 Task: Look for space in Tarumizu, Japan from 12th  July, 2023 to 15th July, 2023 for 3 adults in price range Rs.12000 to Rs.16000. Place can be entire place with 2 bedrooms having 3 beds and 1 bathroom. Property type can be house, flat, guest house. Booking option can be shelf check-in. Required host language is English.
Action: Mouse moved to (383, 109)
Screenshot: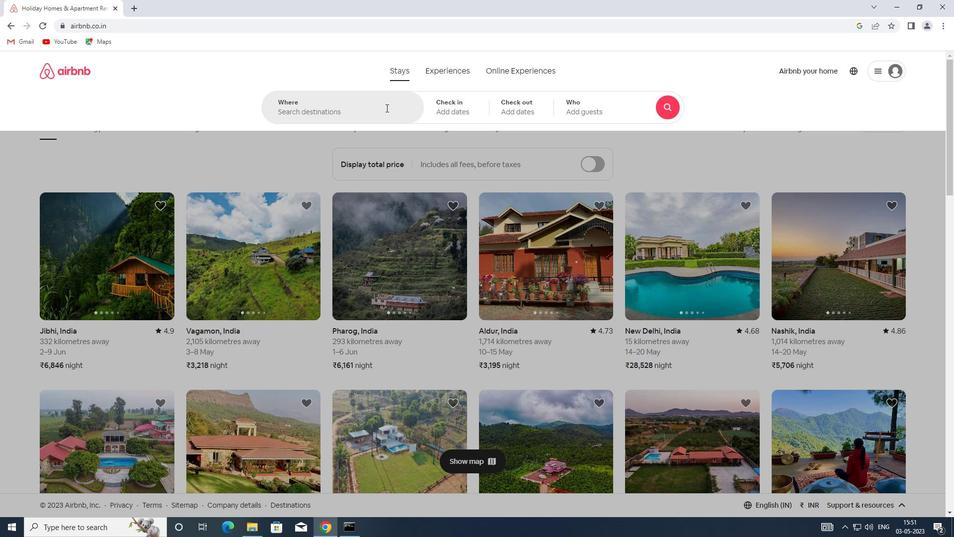 
Action: Mouse pressed left at (383, 109)
Screenshot: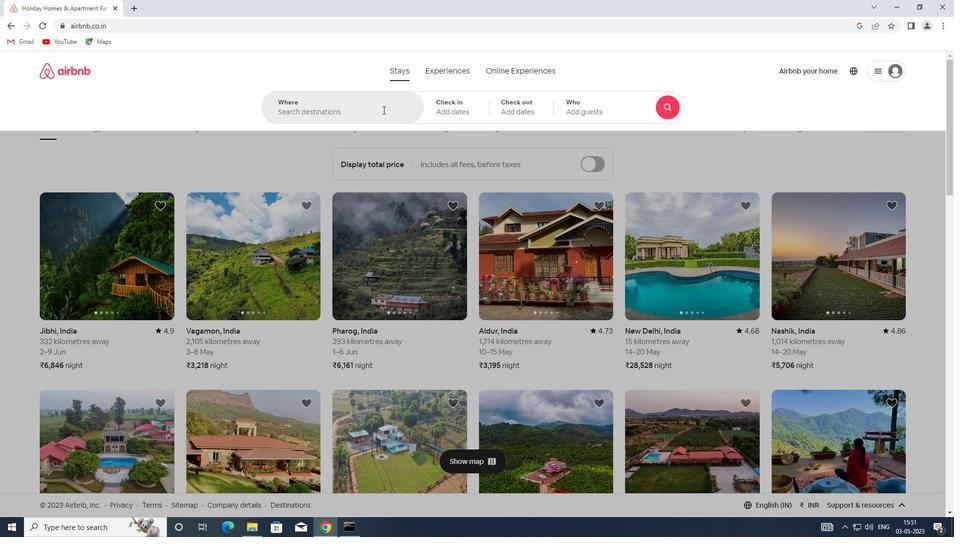 
Action: Mouse moved to (342, 103)
Screenshot: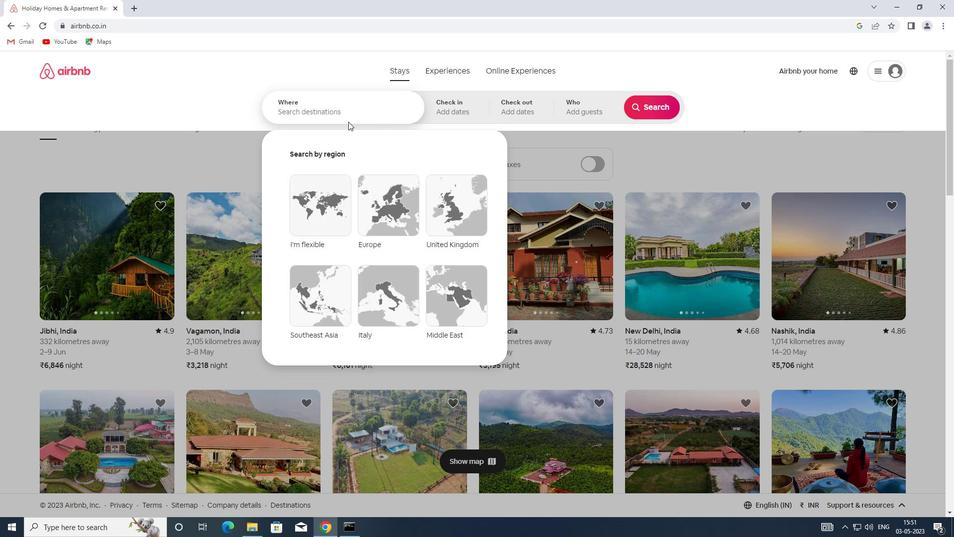 
Action: Key pressed <Key.shift>TARUMIZU,<Key.shift>JAPAMN<Key.backspace><Key.backspace>N
Screenshot: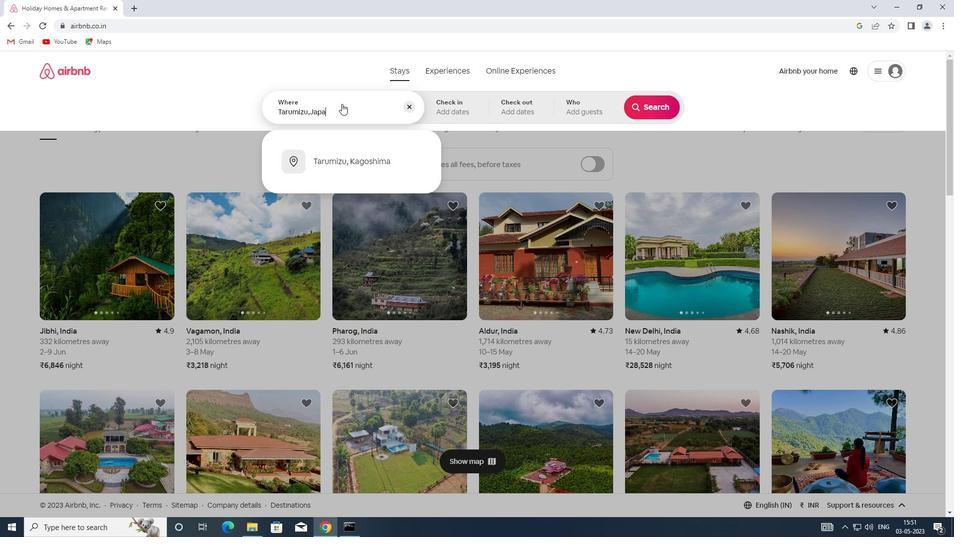 
Action: Mouse moved to (460, 113)
Screenshot: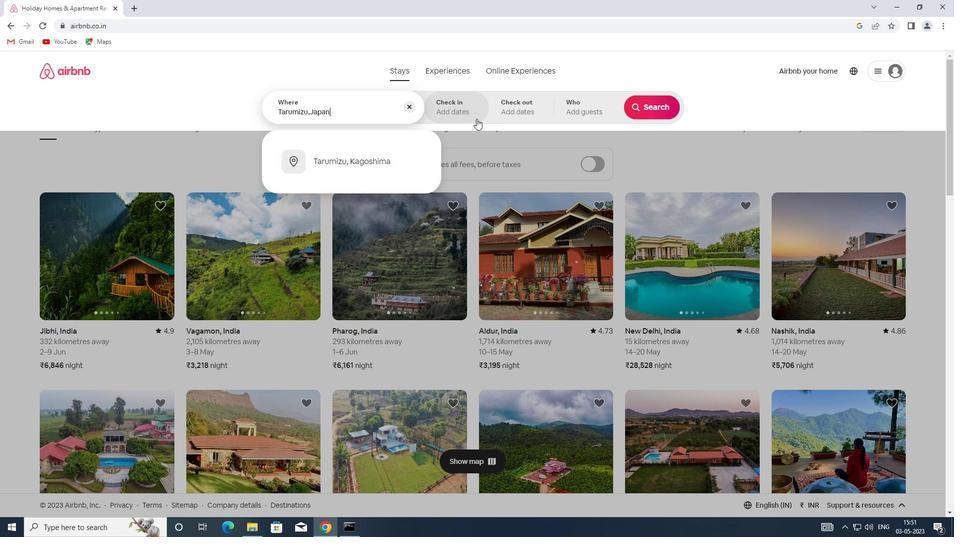 
Action: Mouse pressed left at (460, 113)
Screenshot: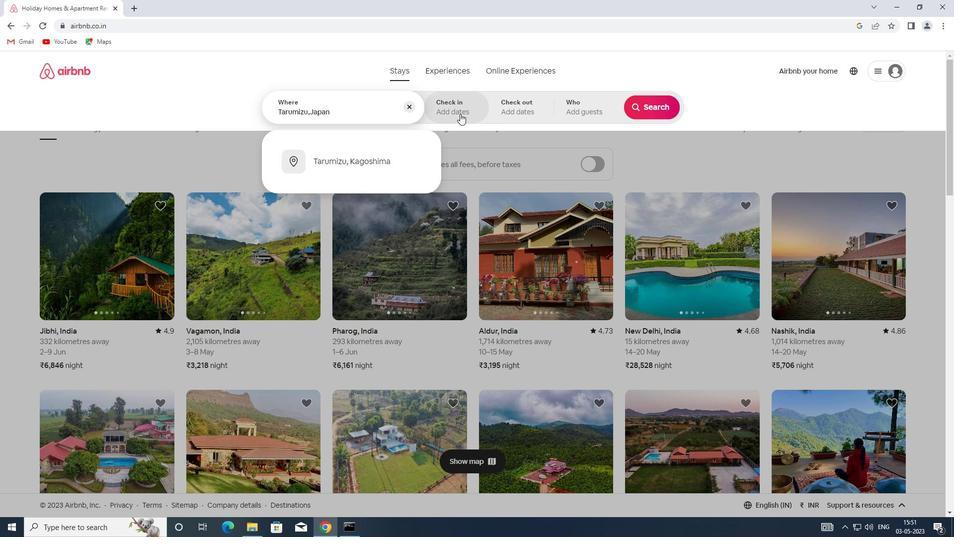 
Action: Mouse moved to (656, 190)
Screenshot: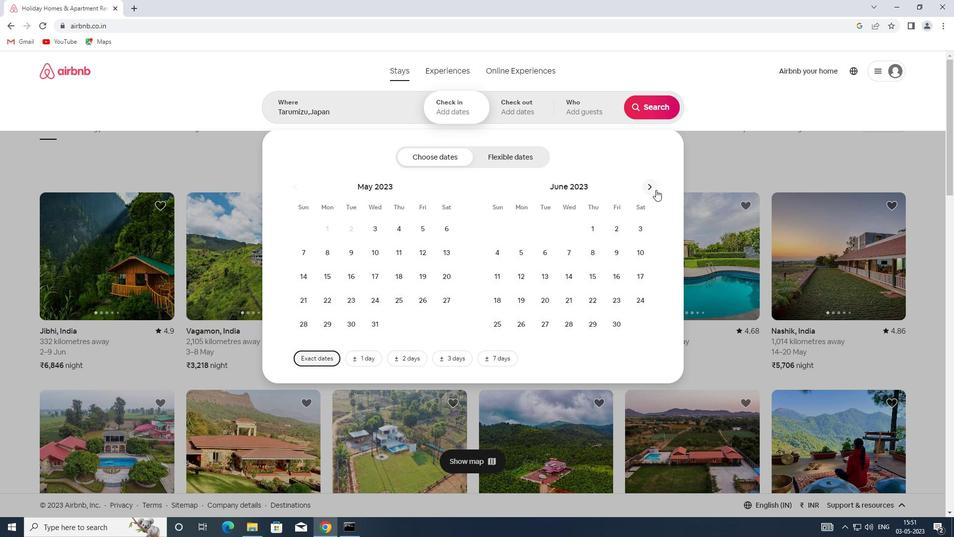 
Action: Mouse pressed left at (656, 190)
Screenshot: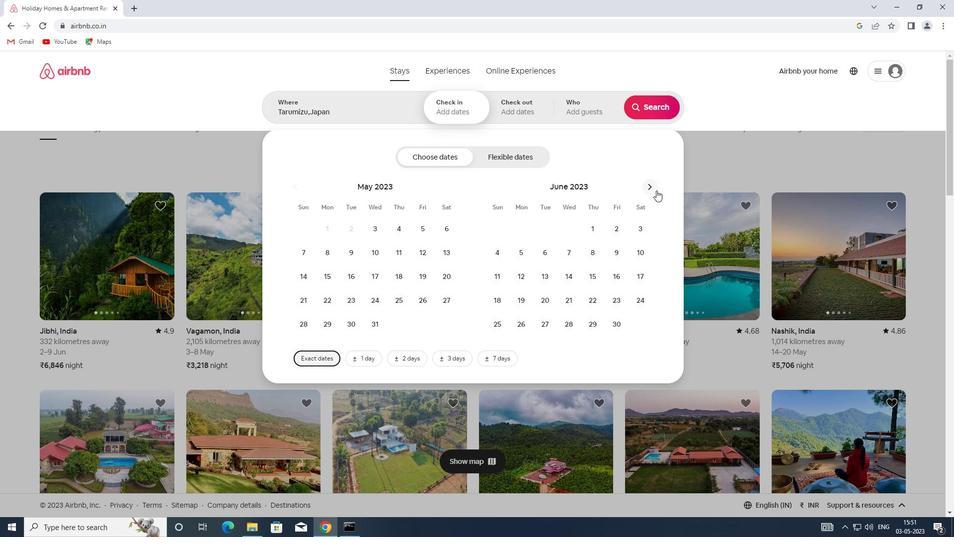 
Action: Mouse moved to (572, 275)
Screenshot: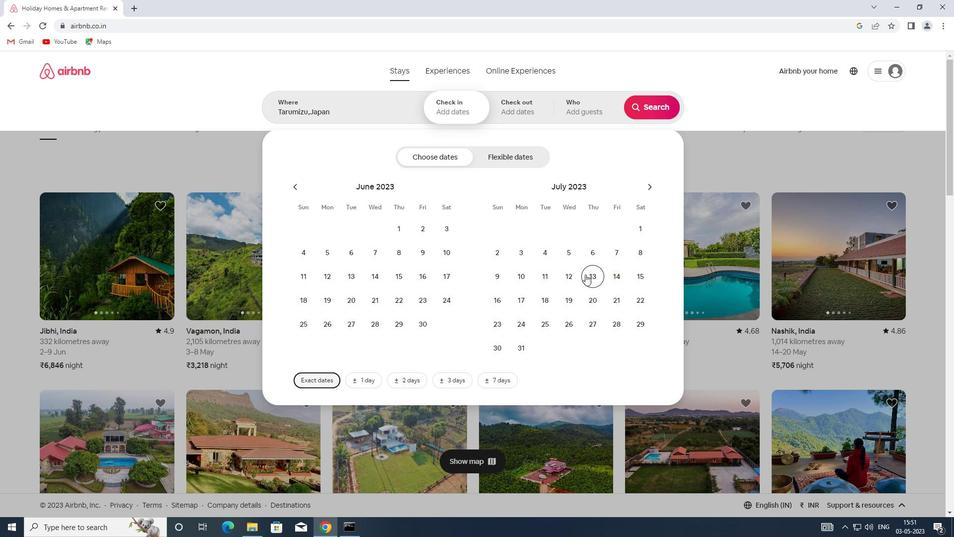 
Action: Mouse pressed left at (572, 275)
Screenshot: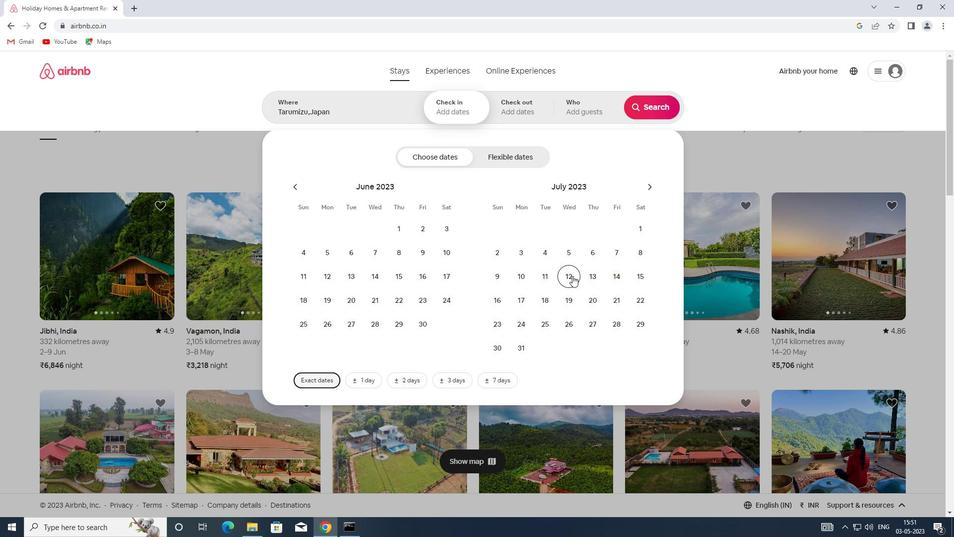 
Action: Mouse moved to (648, 276)
Screenshot: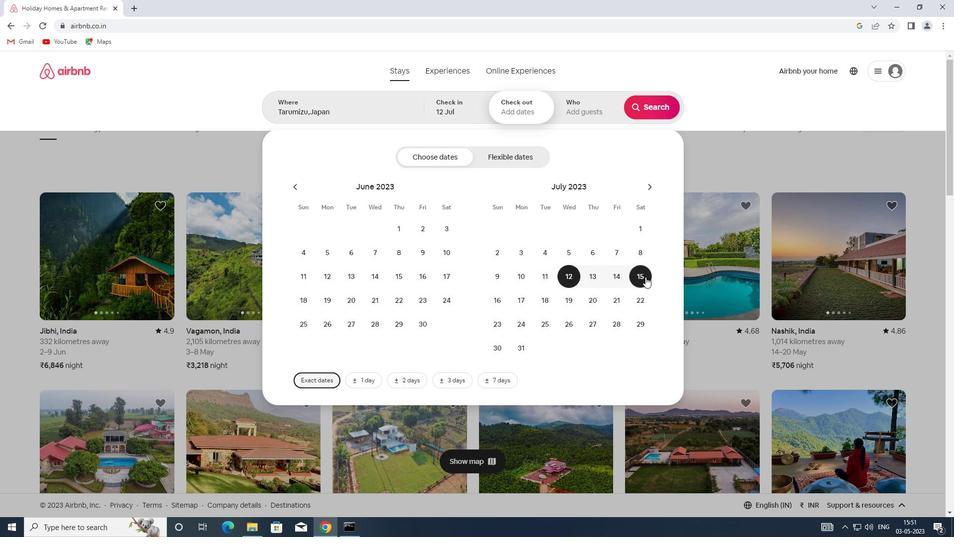 
Action: Mouse pressed left at (648, 276)
Screenshot: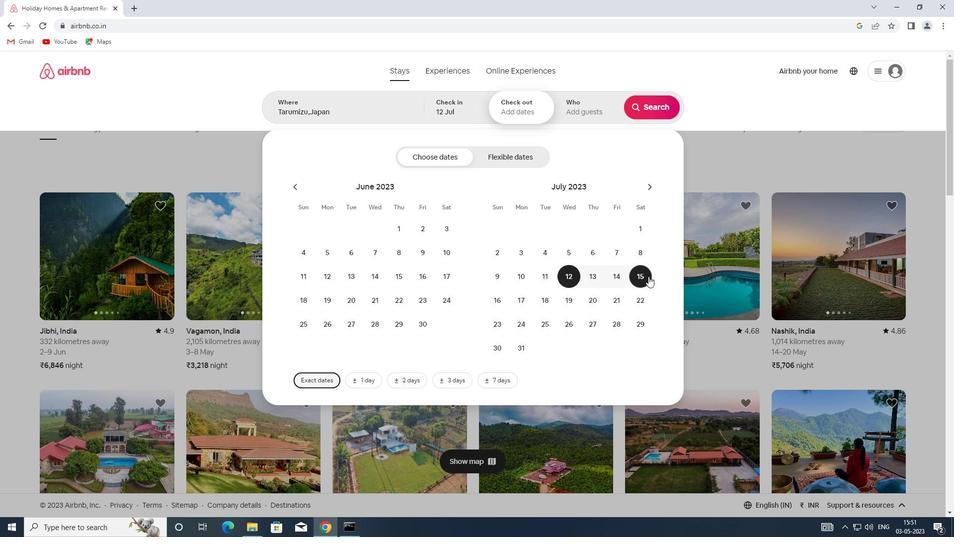 
Action: Mouse moved to (600, 114)
Screenshot: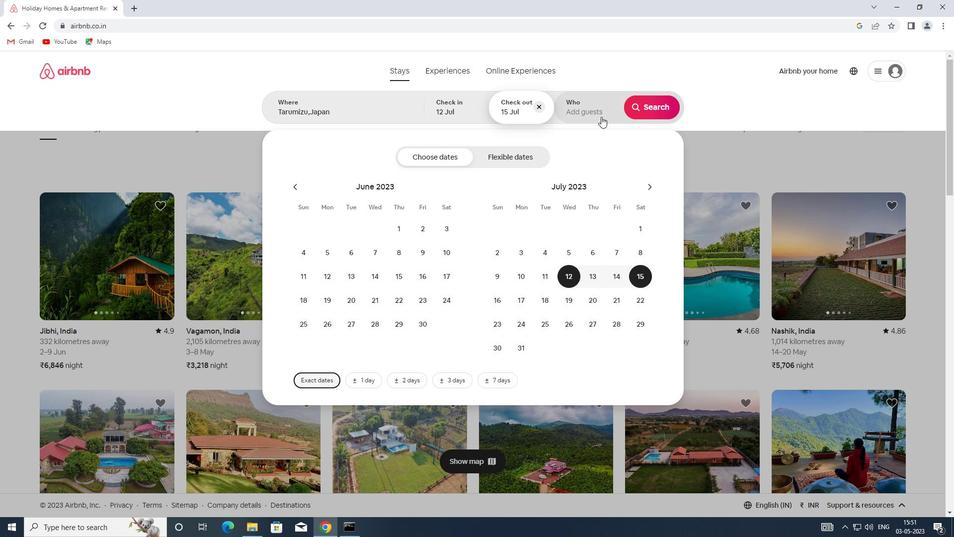 
Action: Mouse pressed left at (600, 114)
Screenshot: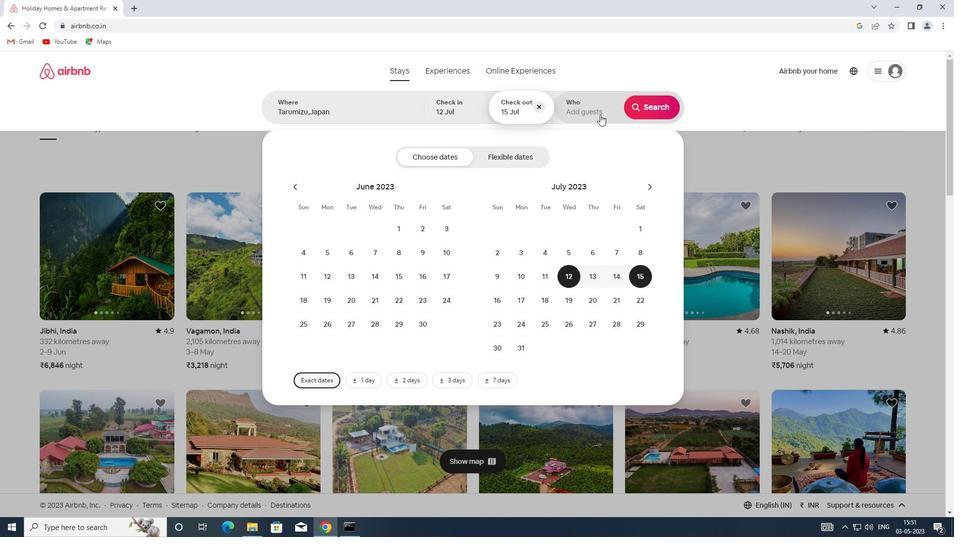 
Action: Mouse moved to (653, 163)
Screenshot: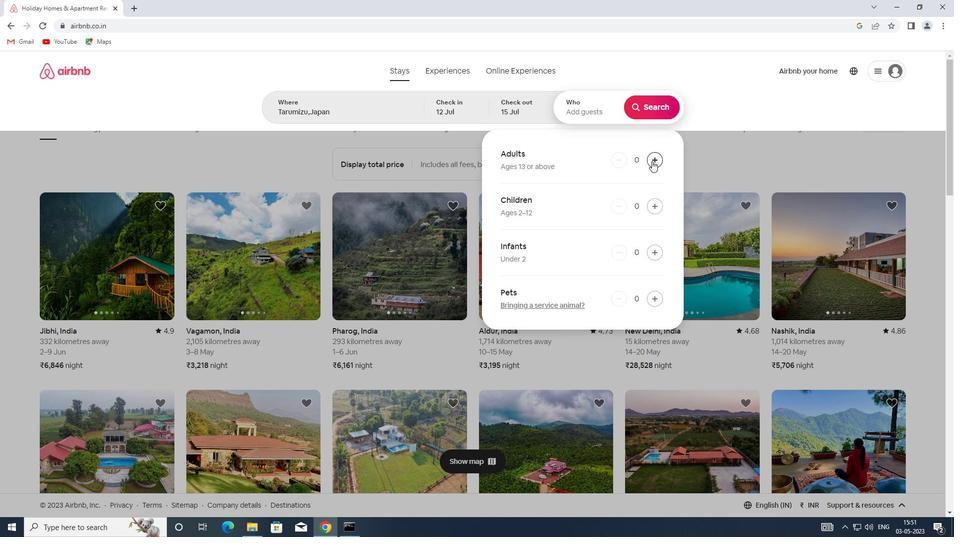 
Action: Mouse pressed left at (653, 163)
Screenshot: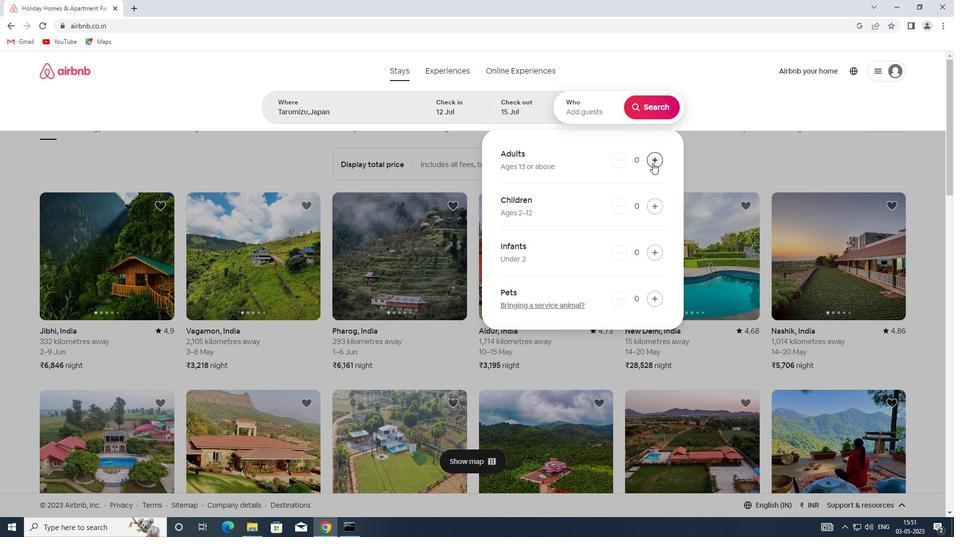 
Action: Mouse pressed left at (653, 163)
Screenshot: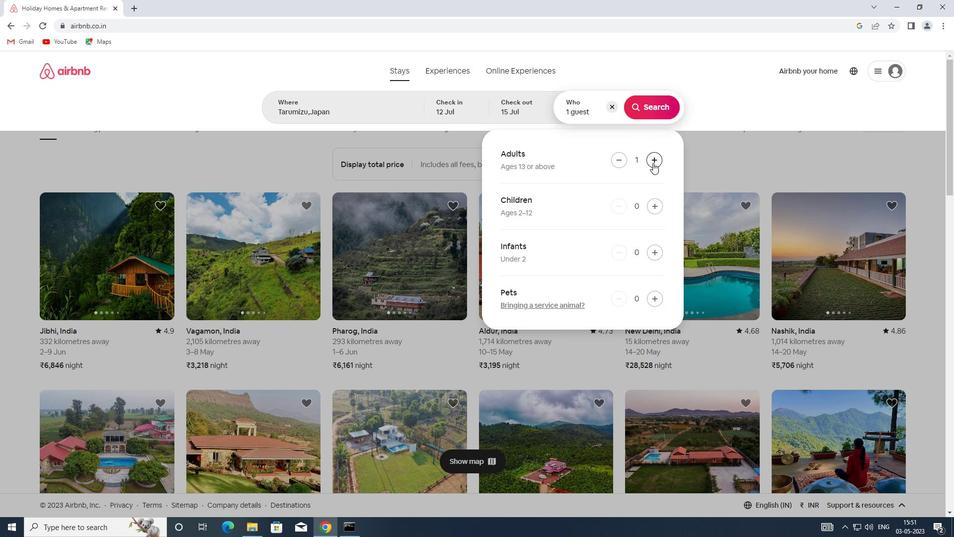 
Action: Mouse pressed left at (653, 163)
Screenshot: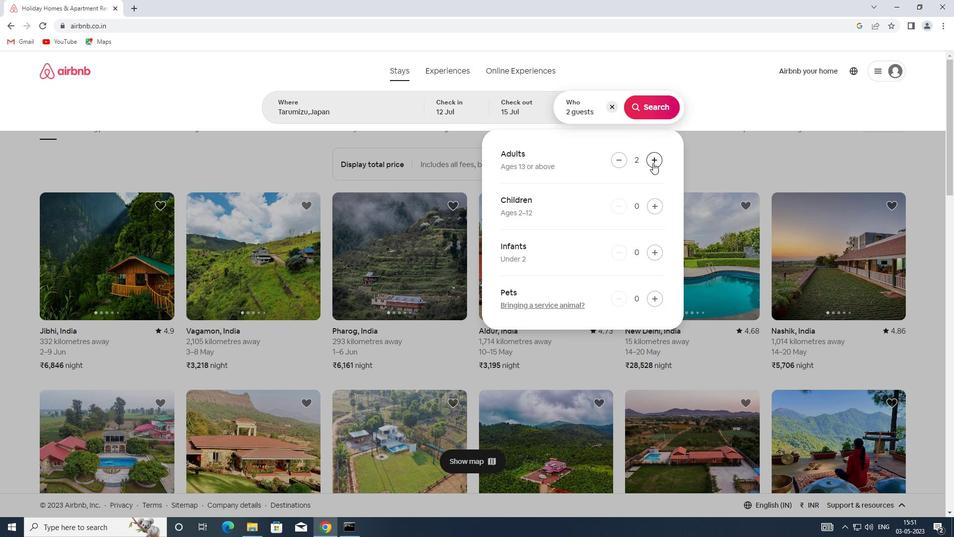 
Action: Mouse moved to (653, 113)
Screenshot: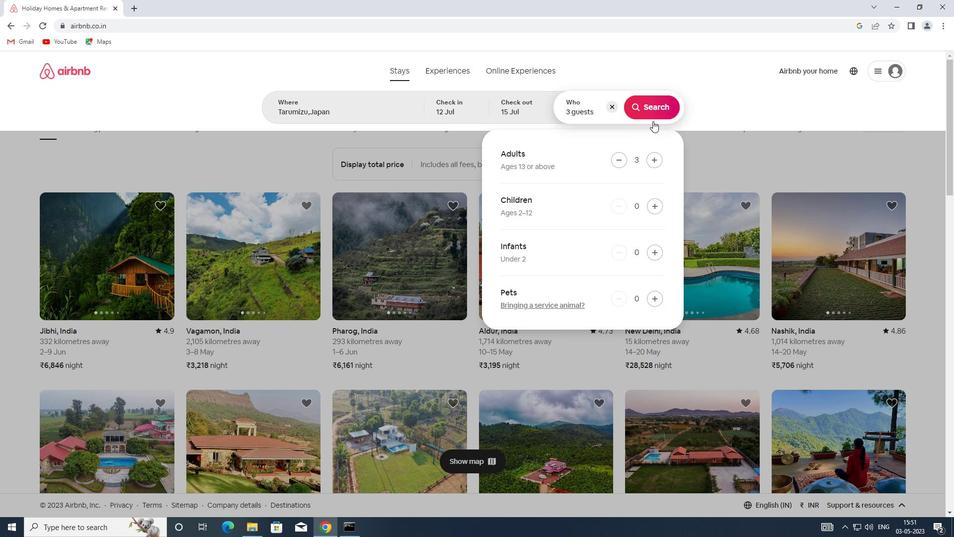 
Action: Mouse pressed left at (653, 113)
Screenshot: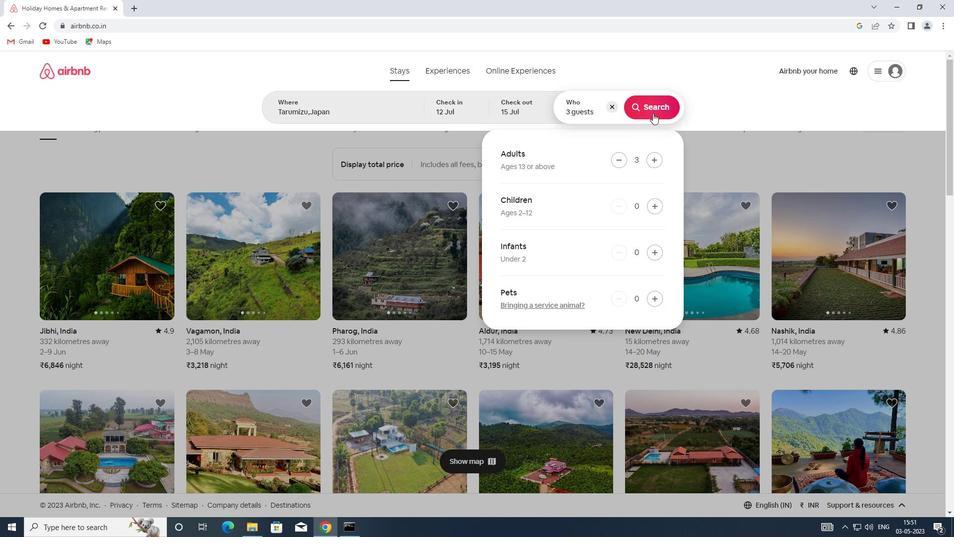 
Action: Mouse moved to (898, 108)
Screenshot: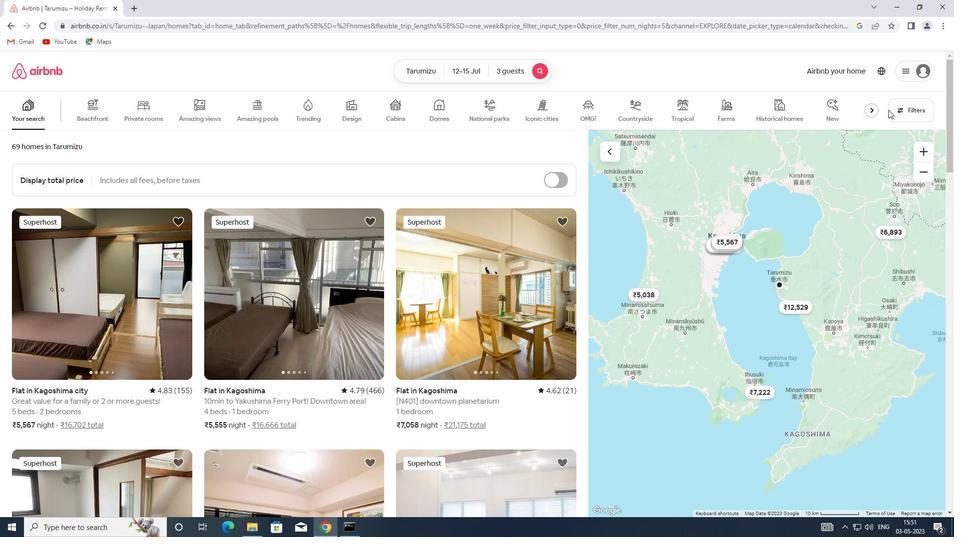 
Action: Mouse pressed left at (898, 108)
Screenshot: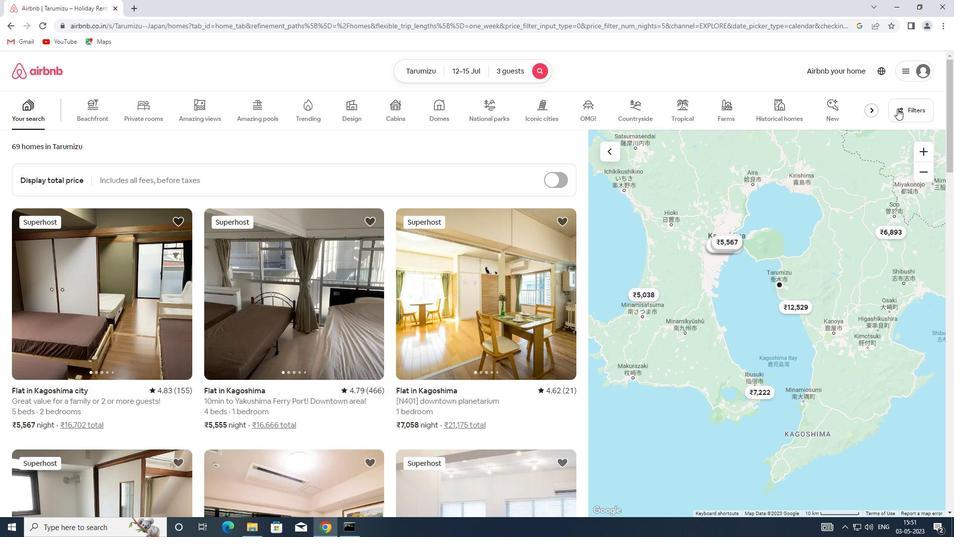 
Action: Mouse moved to (364, 234)
Screenshot: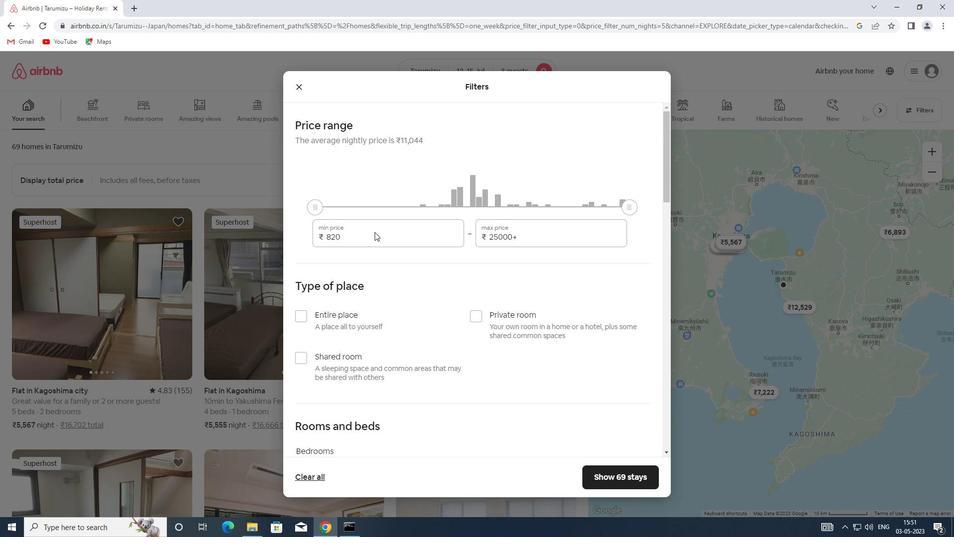 
Action: Mouse pressed left at (364, 234)
Screenshot: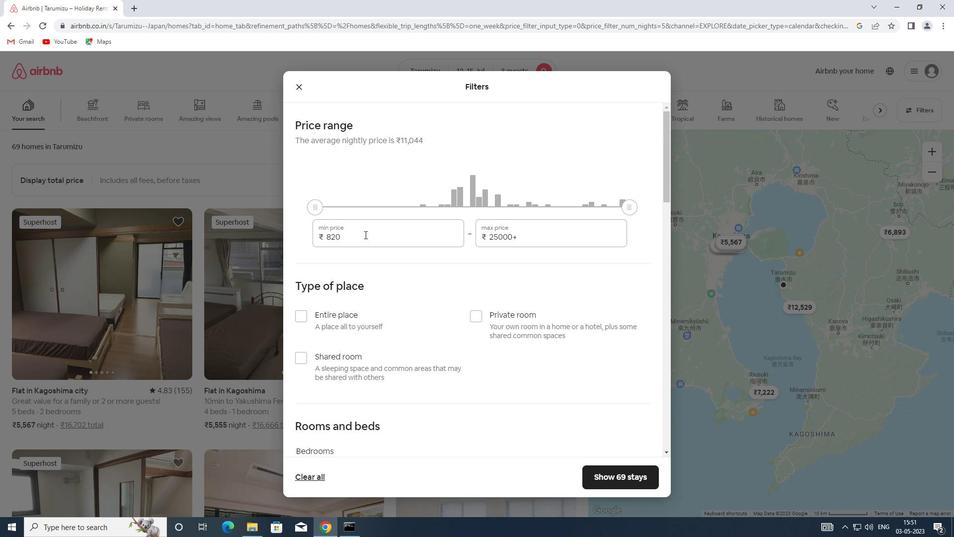 
Action: Mouse moved to (318, 235)
Screenshot: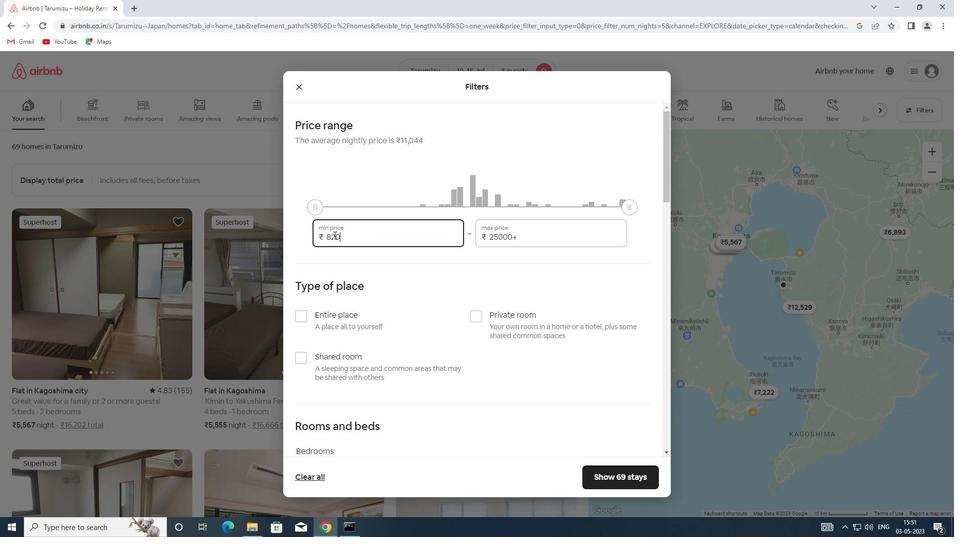 
Action: Key pressed 12000
Screenshot: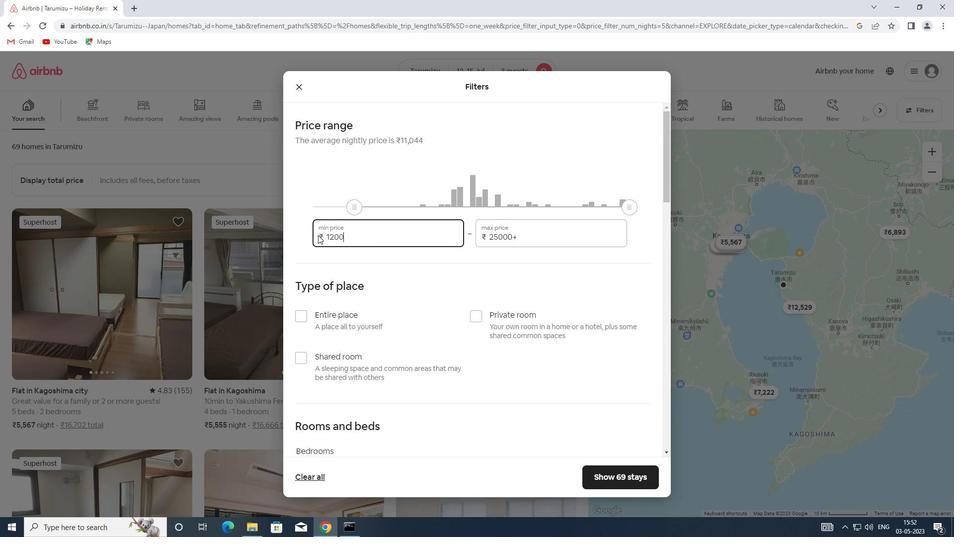 
Action: Mouse moved to (518, 234)
Screenshot: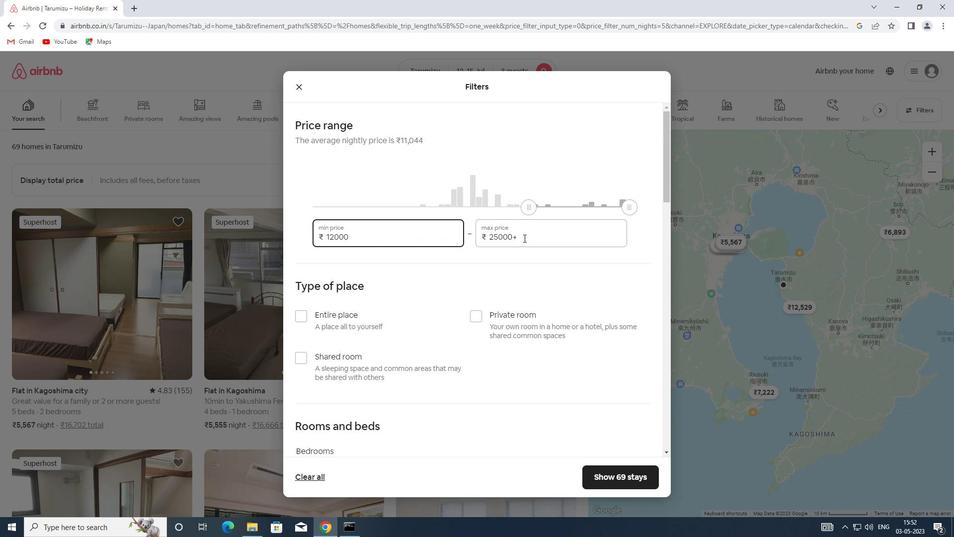 
Action: Mouse pressed left at (518, 234)
Screenshot: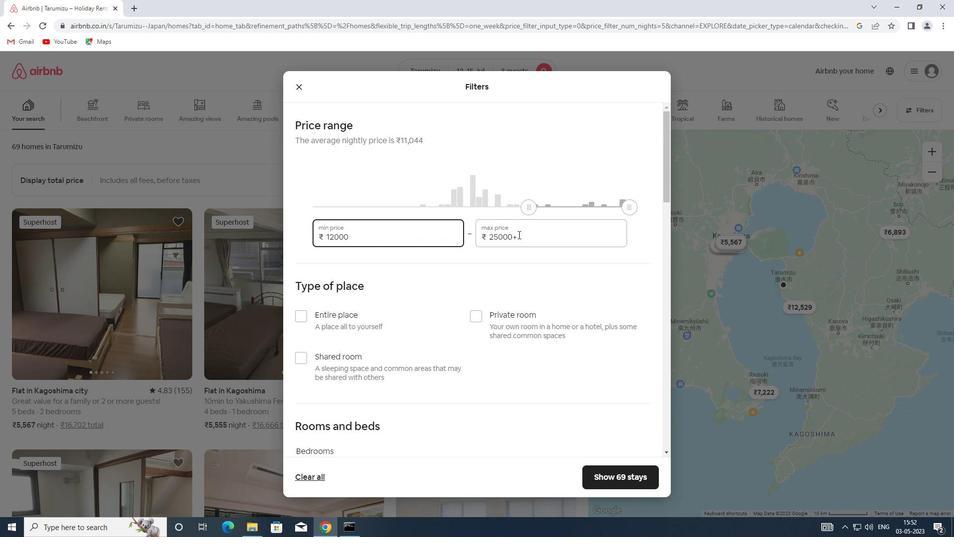 
Action: Mouse moved to (481, 236)
Screenshot: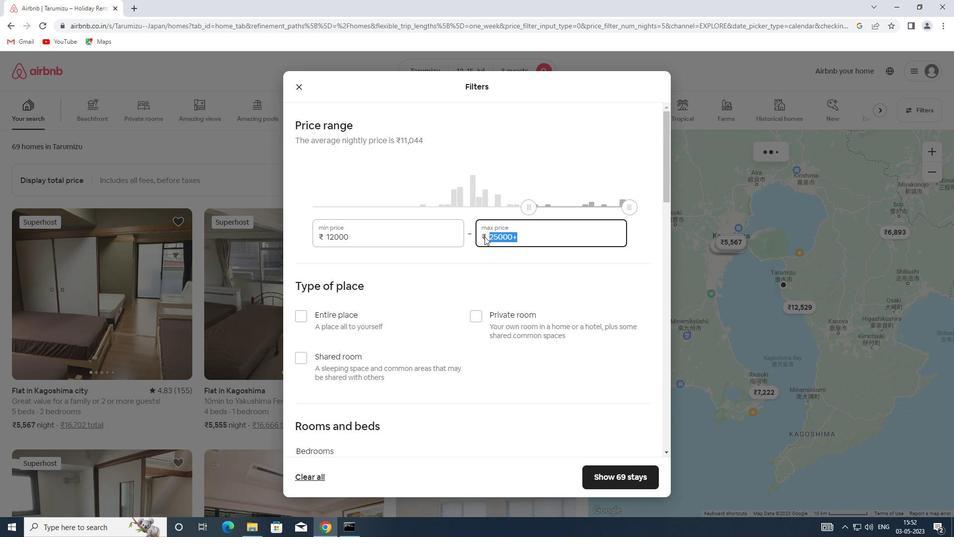 
Action: Key pressed 16000
Screenshot: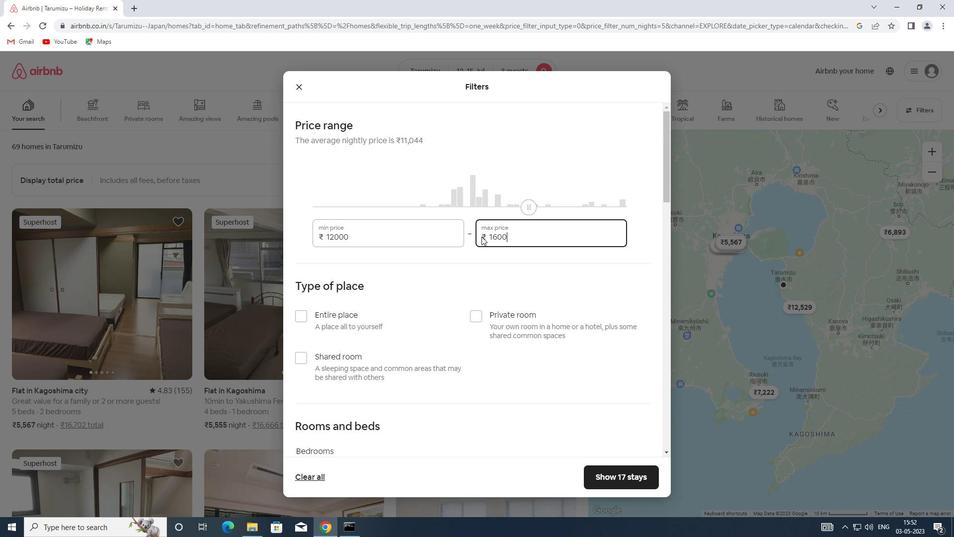 
Action: Mouse moved to (336, 313)
Screenshot: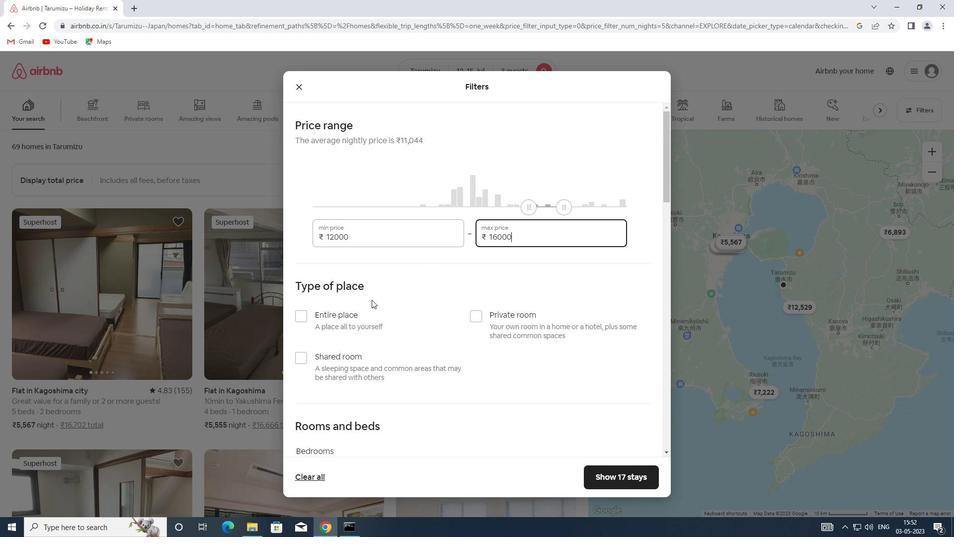
Action: Mouse pressed left at (336, 313)
Screenshot: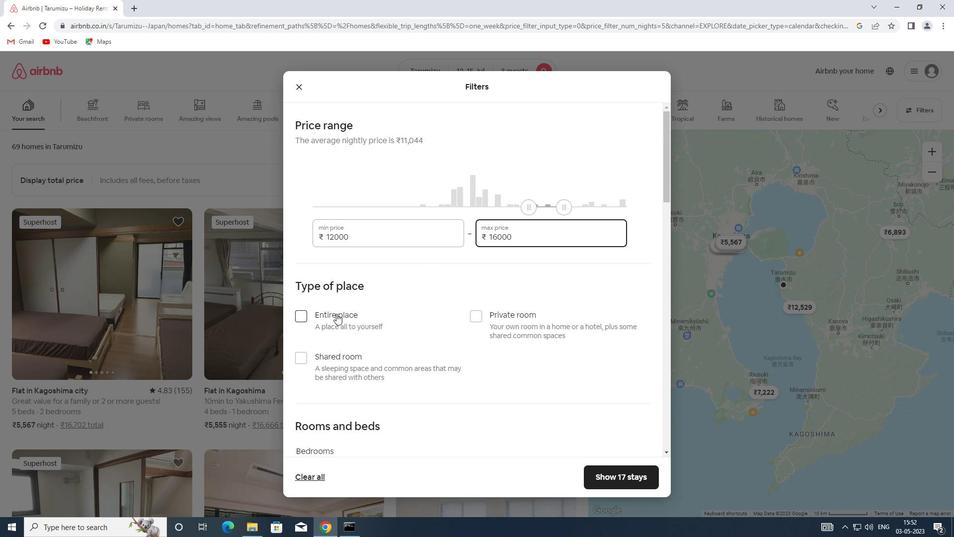 
Action: Mouse moved to (336, 311)
Screenshot: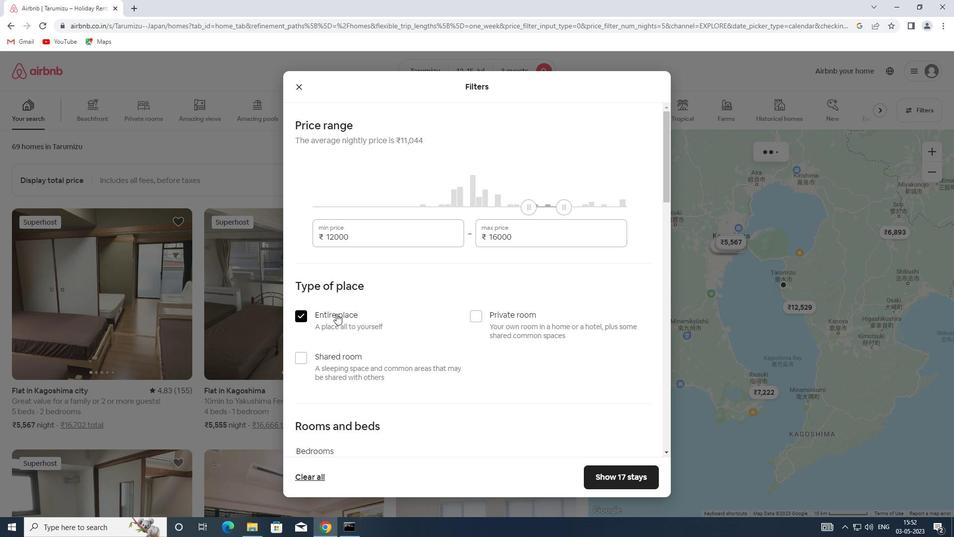 
Action: Mouse scrolled (336, 310) with delta (0, 0)
Screenshot: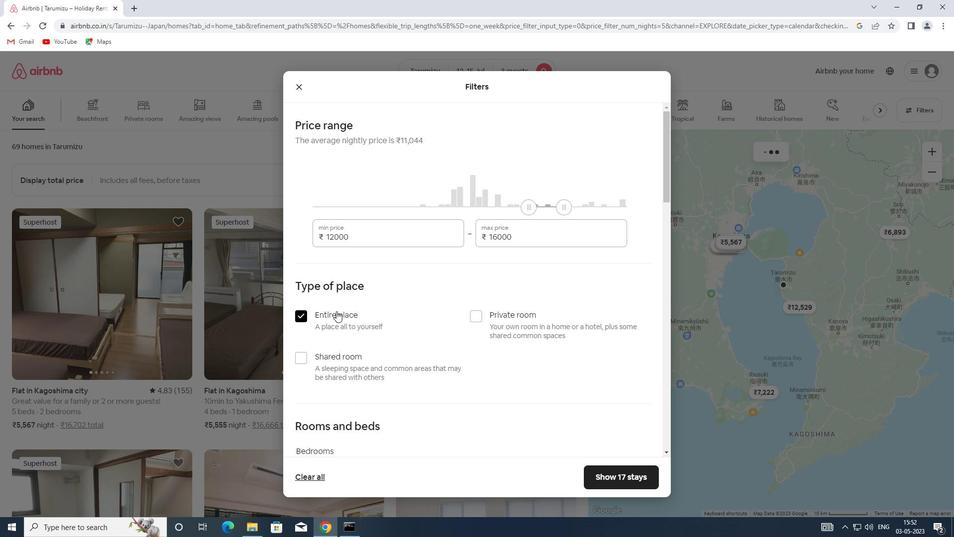 
Action: Mouse scrolled (336, 310) with delta (0, 0)
Screenshot: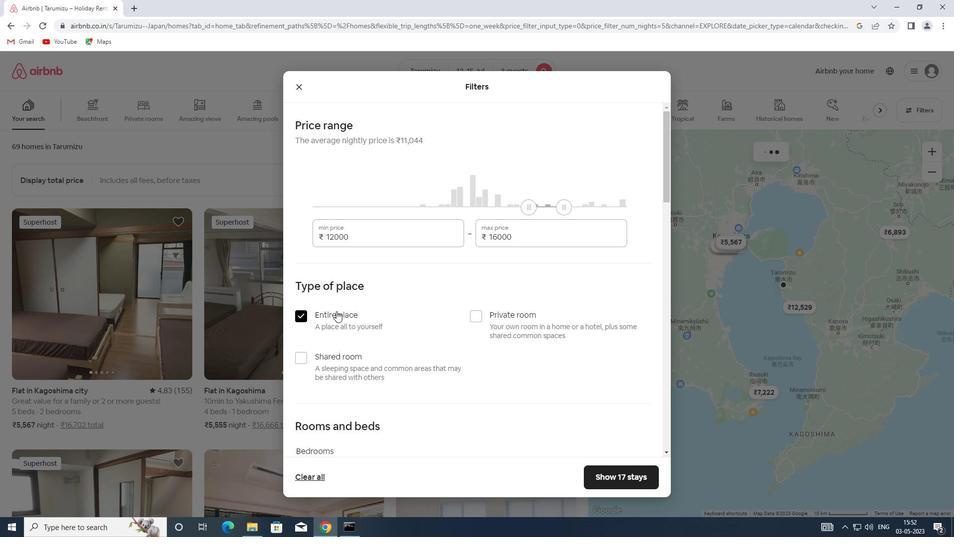 
Action: Mouse scrolled (336, 310) with delta (0, 0)
Screenshot: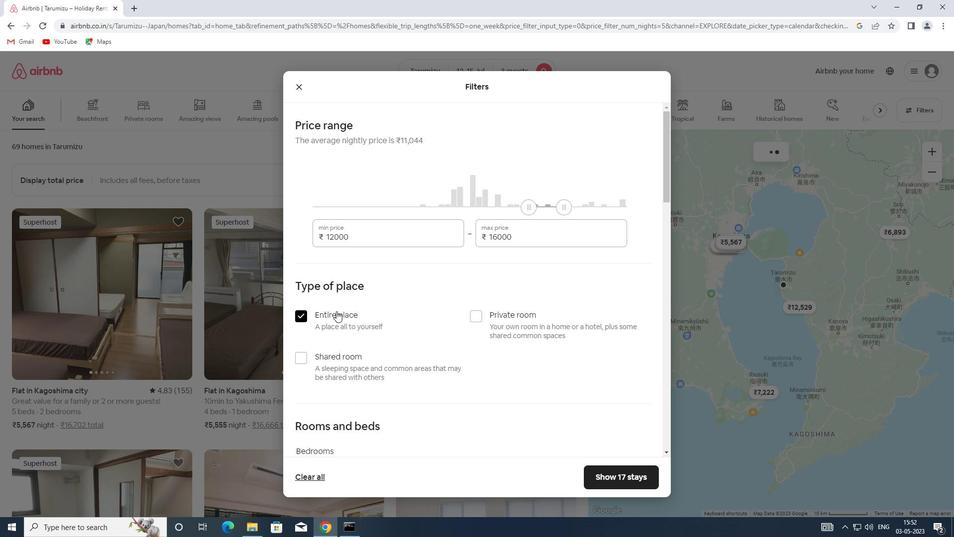 
Action: Mouse moved to (378, 328)
Screenshot: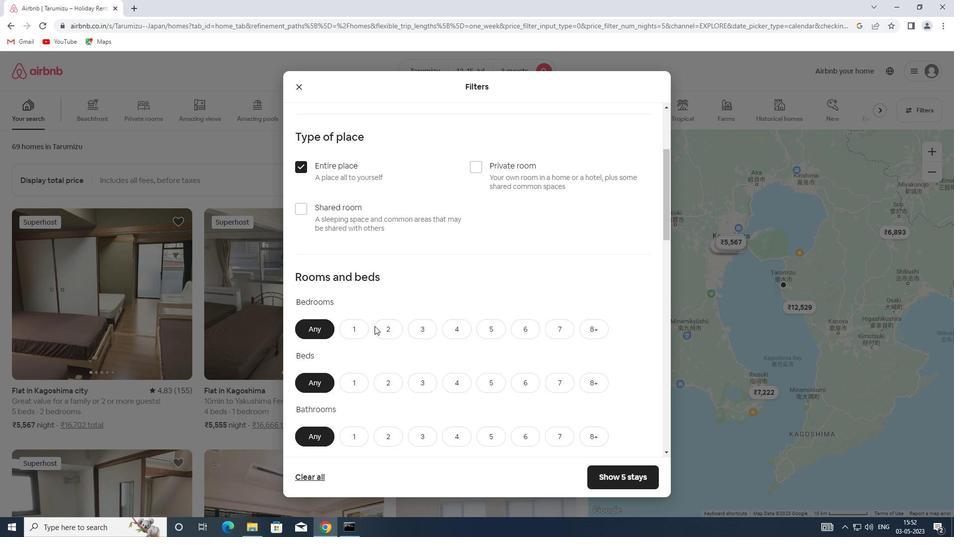 
Action: Mouse pressed left at (378, 328)
Screenshot: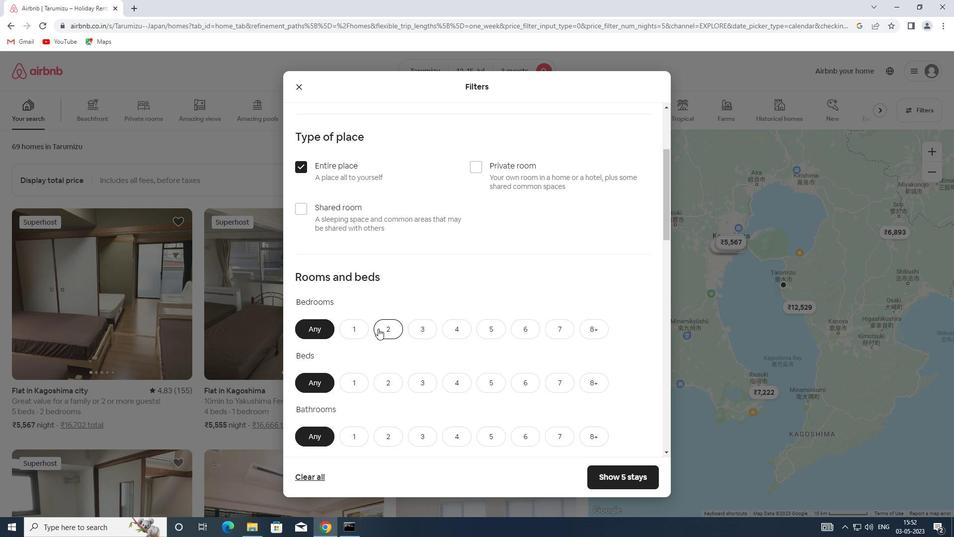 
Action: Mouse moved to (426, 379)
Screenshot: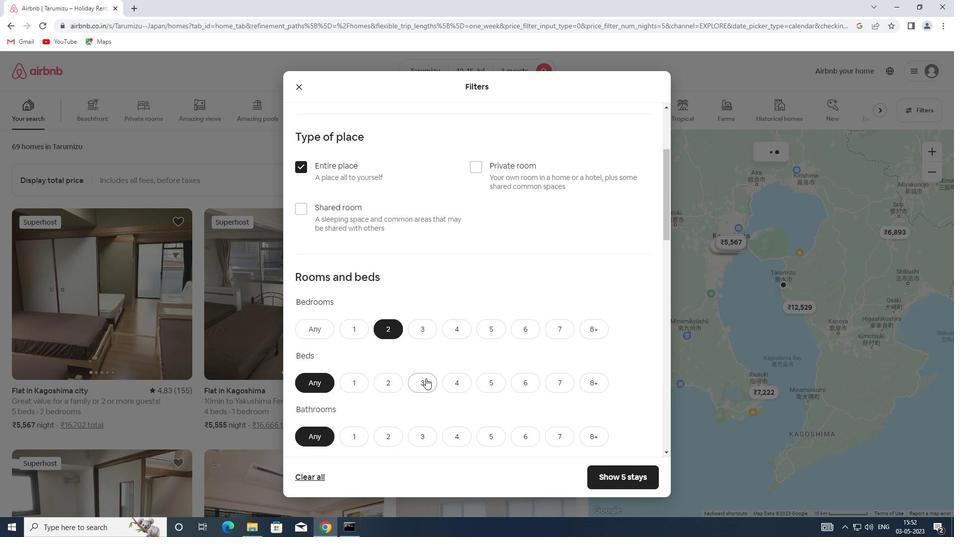 
Action: Mouse pressed left at (426, 379)
Screenshot: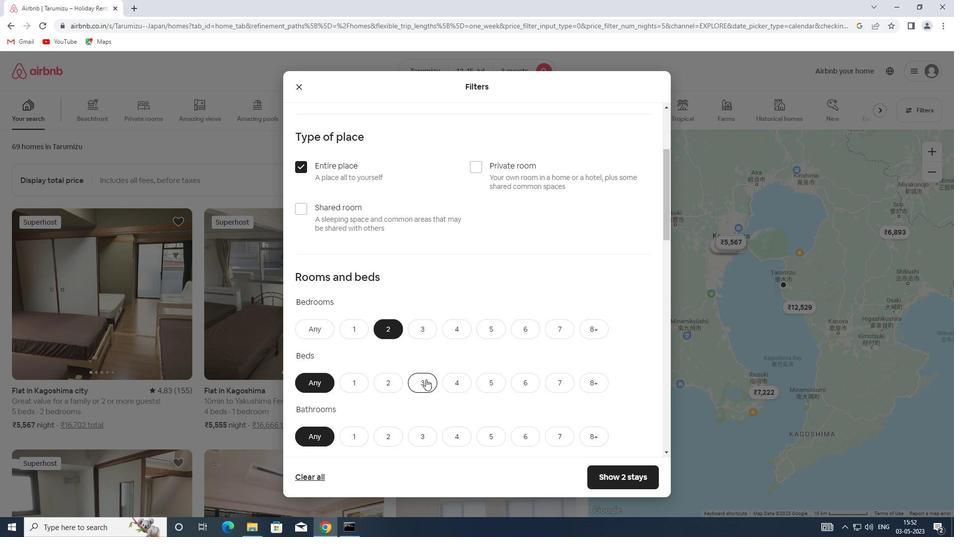 
Action: Mouse moved to (351, 436)
Screenshot: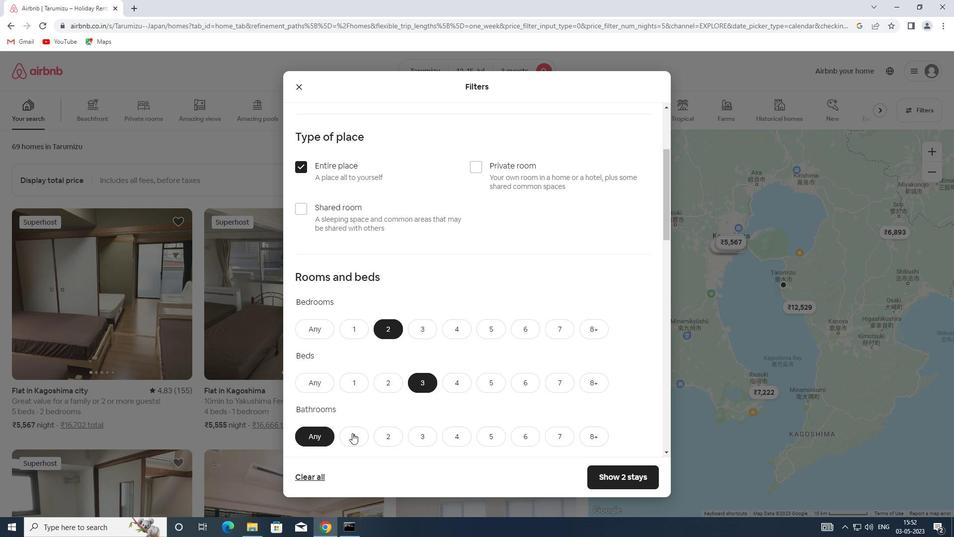 
Action: Mouse pressed left at (351, 436)
Screenshot: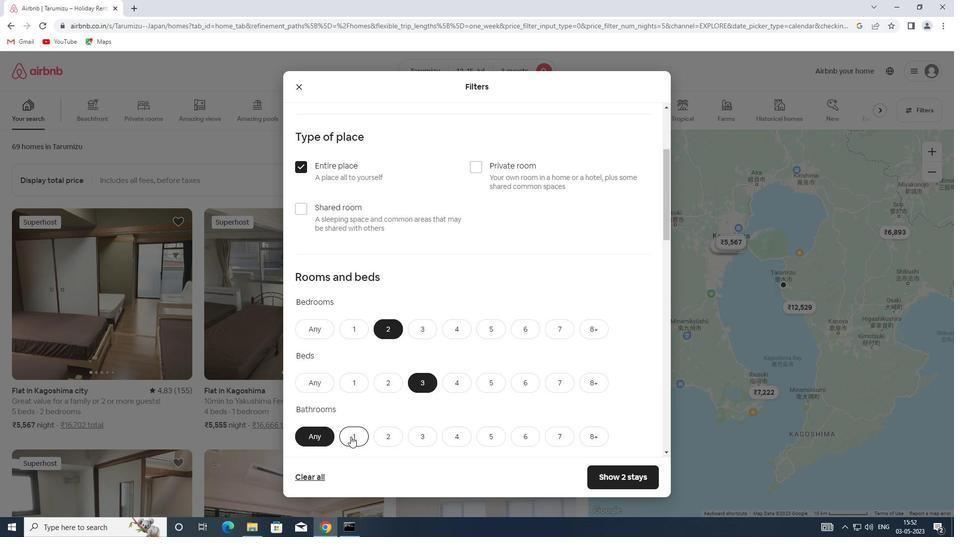 
Action: Mouse moved to (371, 383)
Screenshot: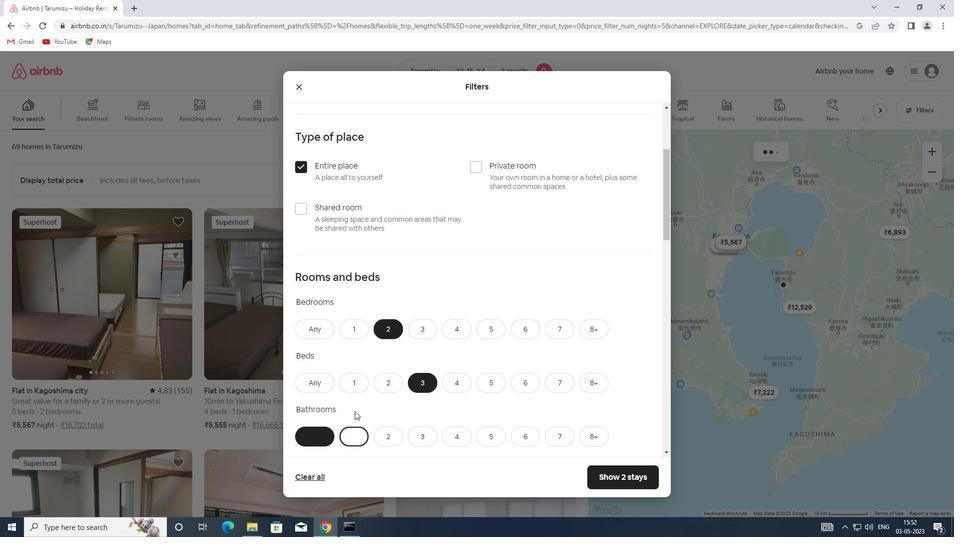 
Action: Mouse scrolled (371, 382) with delta (0, 0)
Screenshot: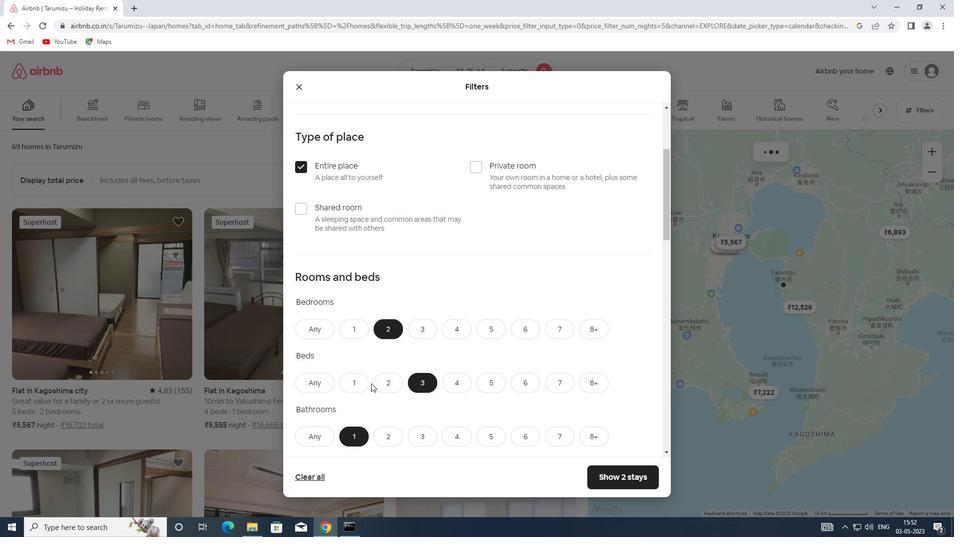 
Action: Mouse scrolled (371, 382) with delta (0, 0)
Screenshot: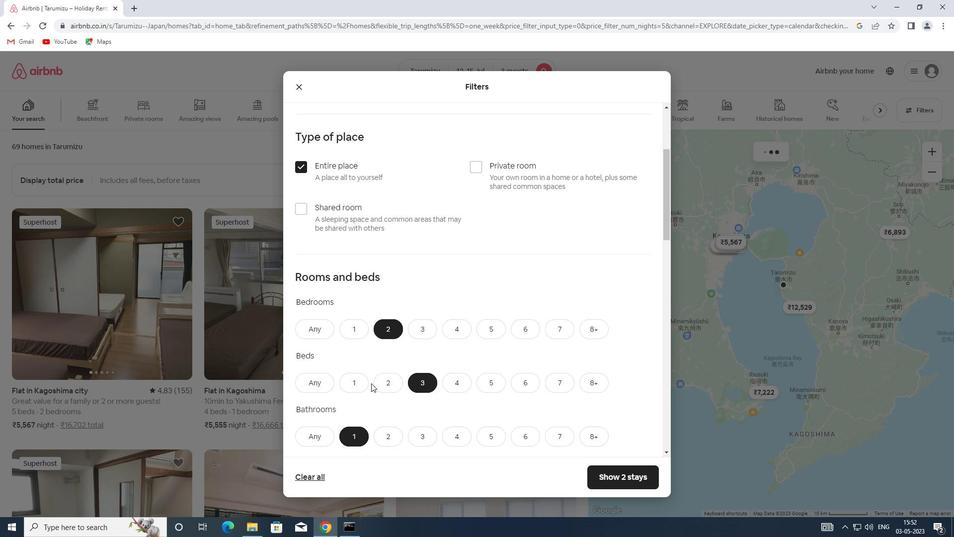 
Action: Mouse scrolled (371, 382) with delta (0, 0)
Screenshot: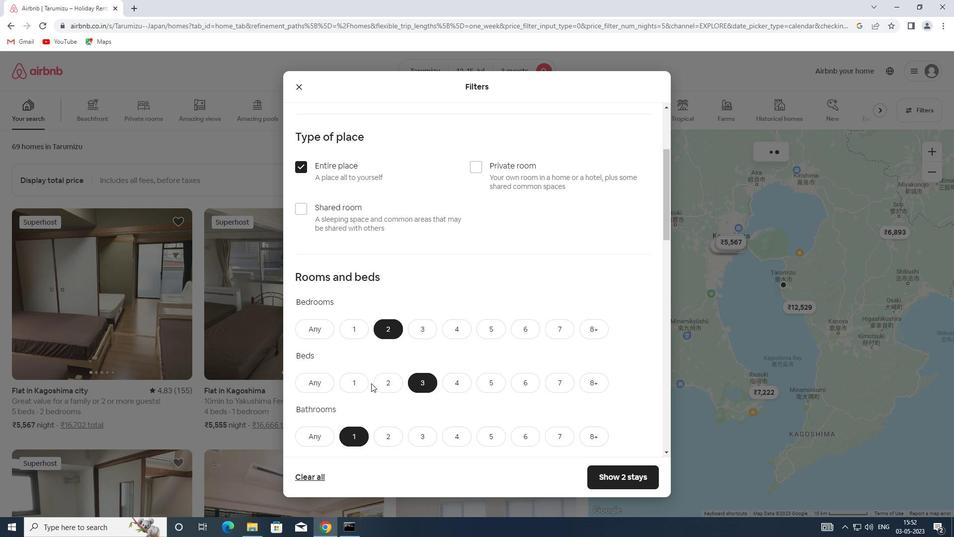 
Action: Mouse scrolled (371, 382) with delta (0, 0)
Screenshot: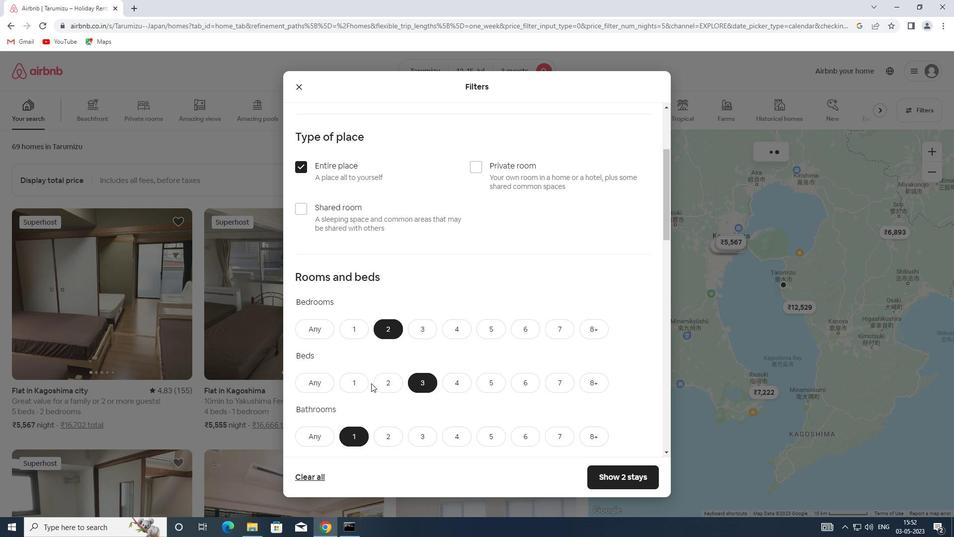 
Action: Mouse moved to (371, 382)
Screenshot: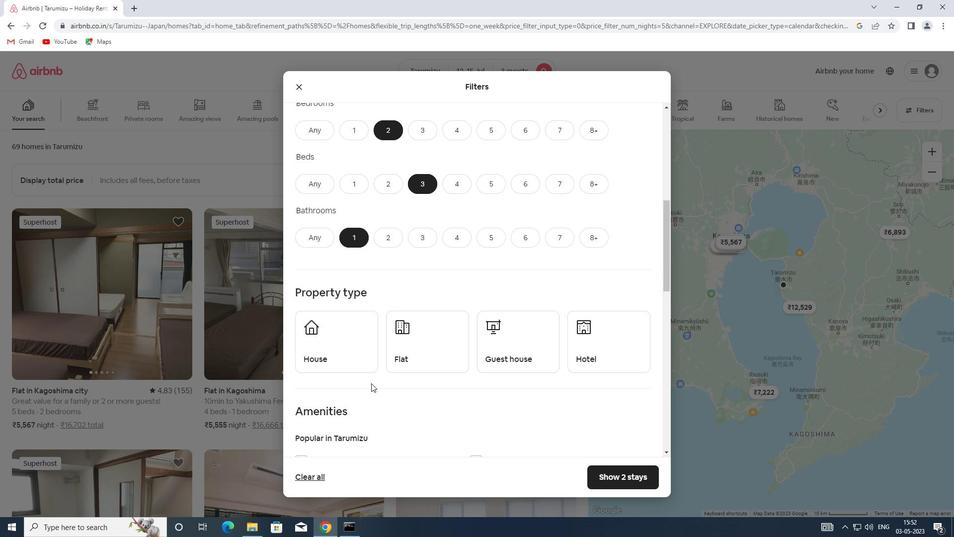 
Action: Mouse scrolled (371, 382) with delta (0, 0)
Screenshot: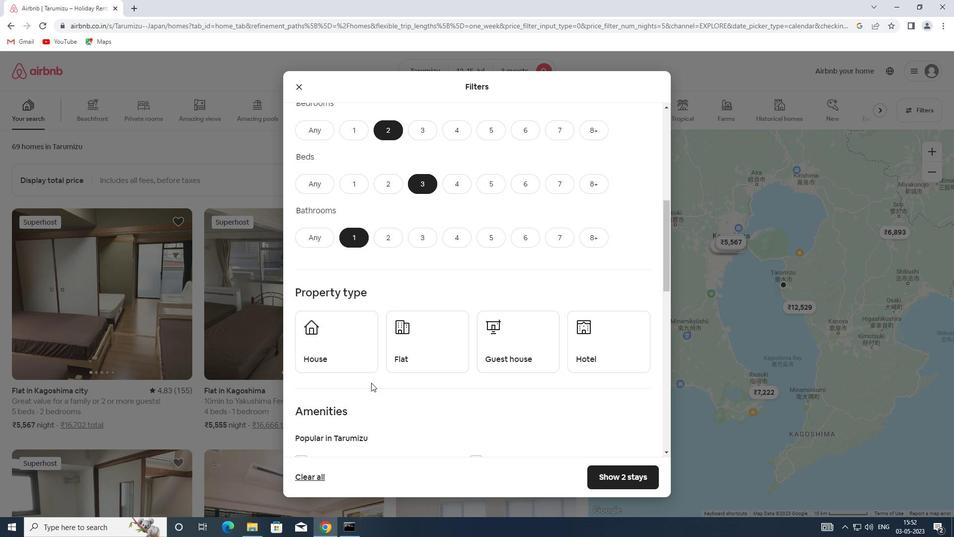 
Action: Mouse scrolled (371, 382) with delta (0, 0)
Screenshot: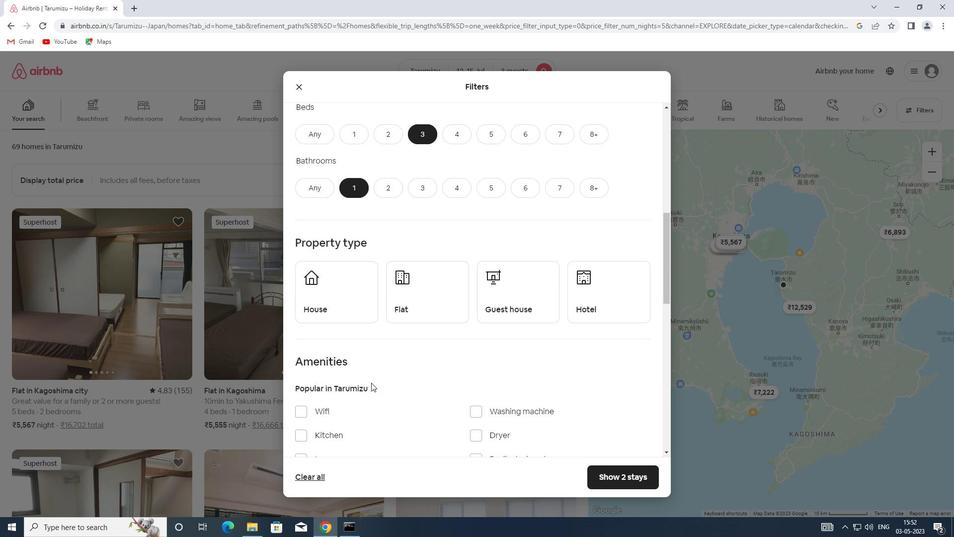 
Action: Mouse scrolled (371, 382) with delta (0, 0)
Screenshot: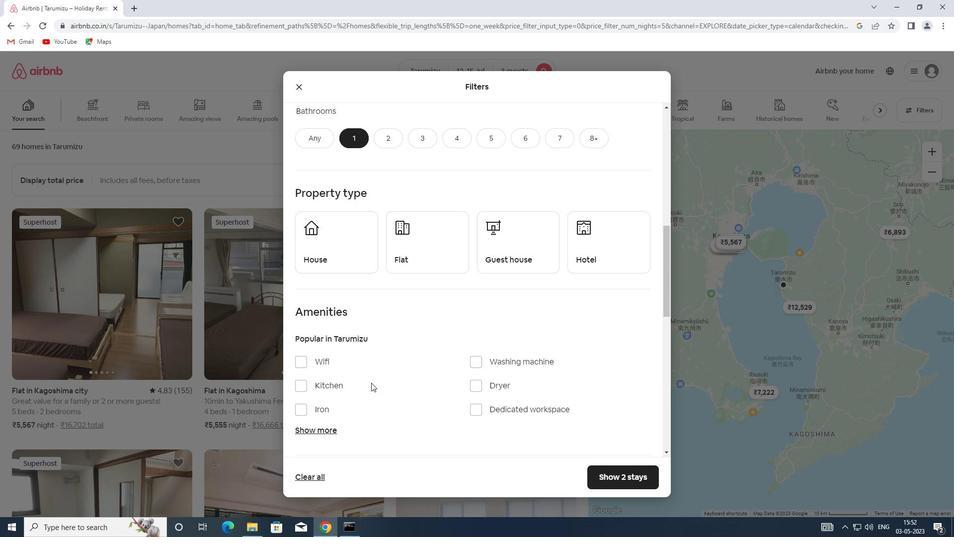 
Action: Mouse moved to (342, 207)
Screenshot: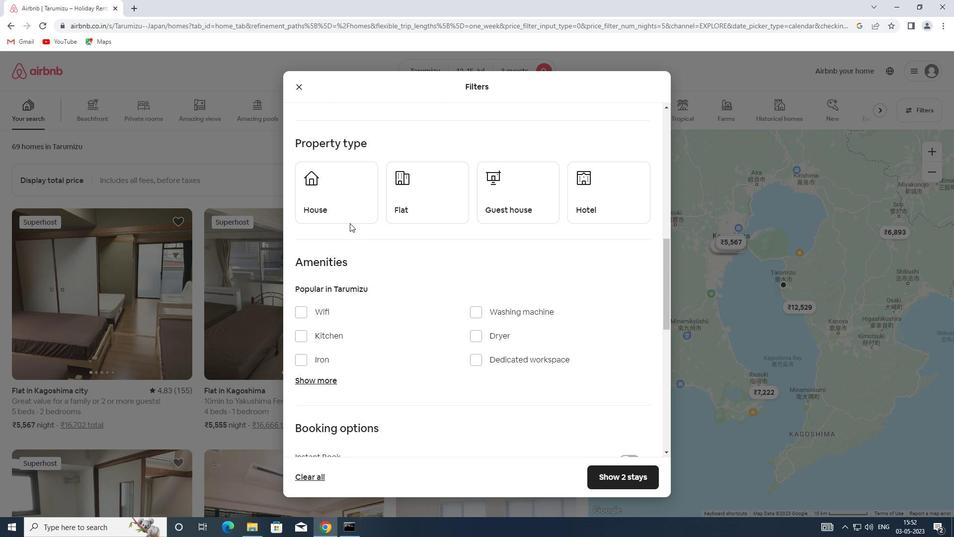 
Action: Mouse pressed left at (342, 207)
Screenshot: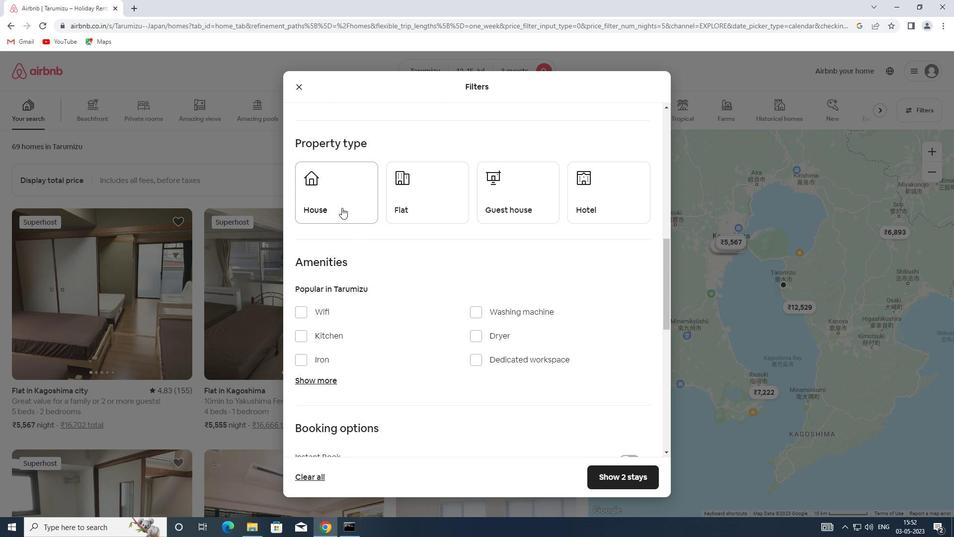 
Action: Mouse moved to (430, 207)
Screenshot: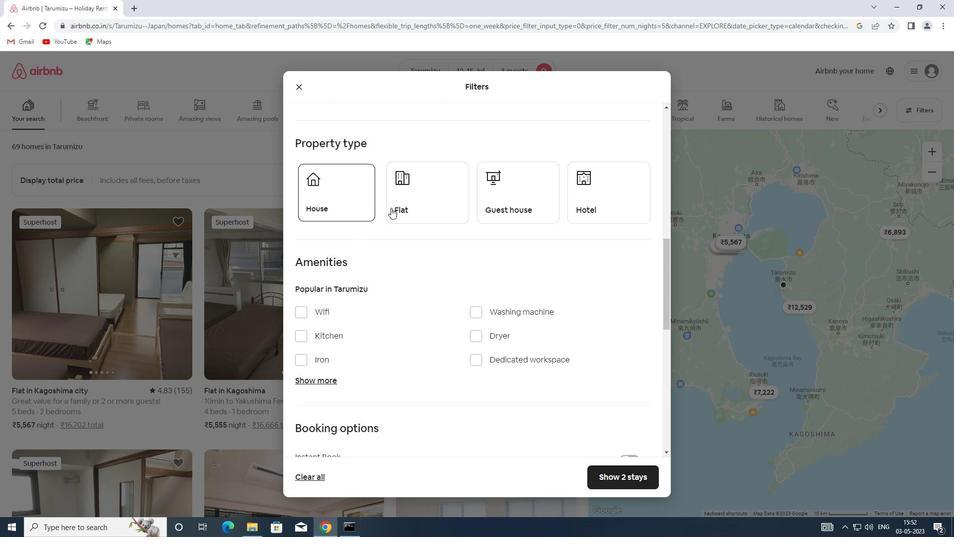 
Action: Mouse pressed left at (430, 207)
Screenshot: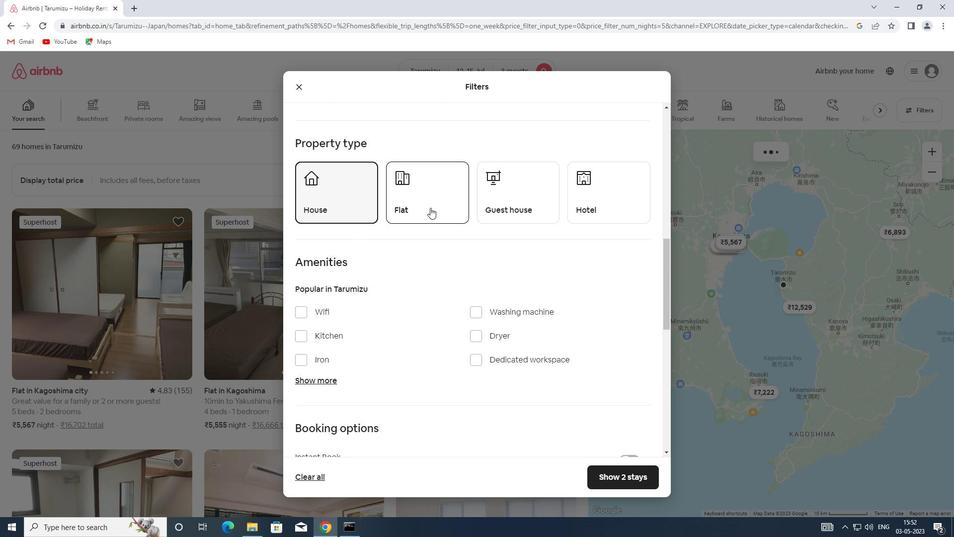 
Action: Mouse moved to (505, 205)
Screenshot: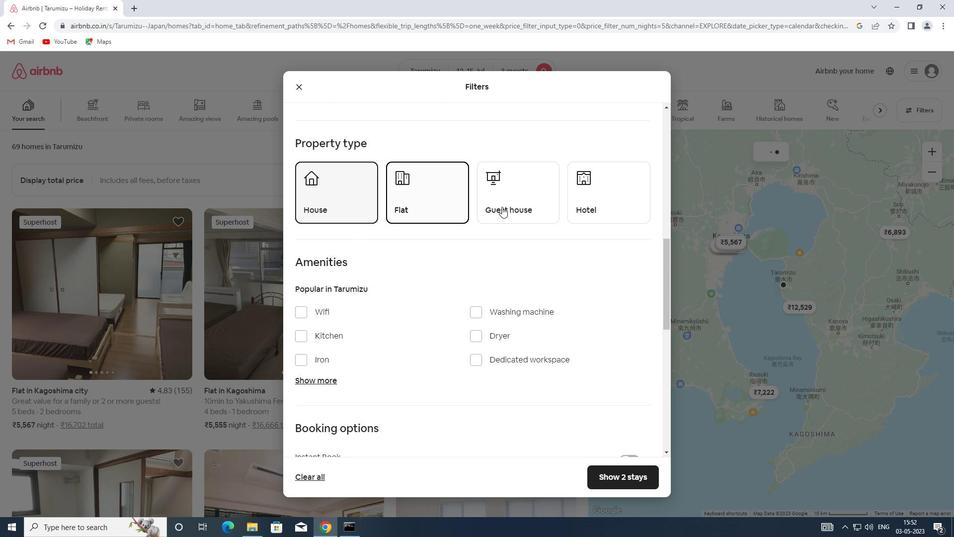 
Action: Mouse pressed left at (505, 205)
Screenshot: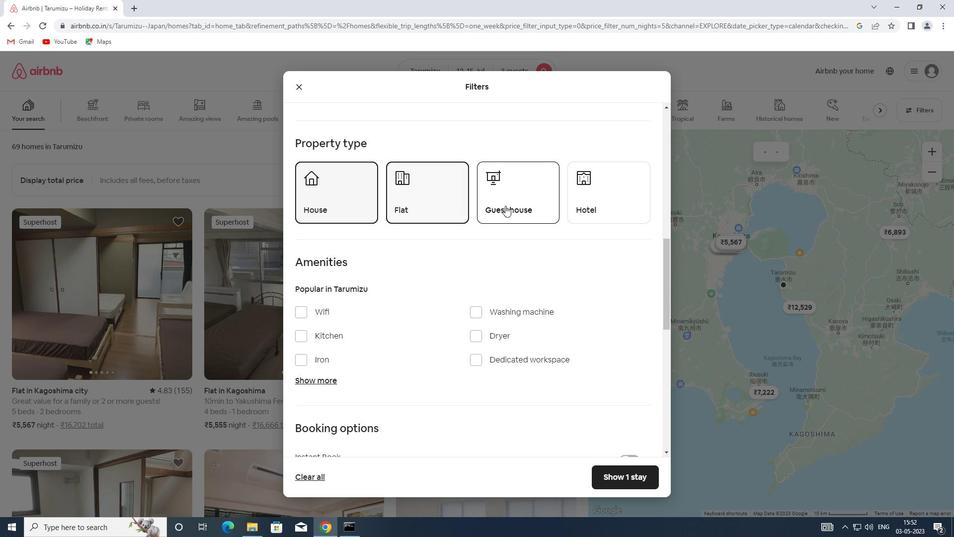 
Action: Mouse scrolled (505, 205) with delta (0, 0)
Screenshot: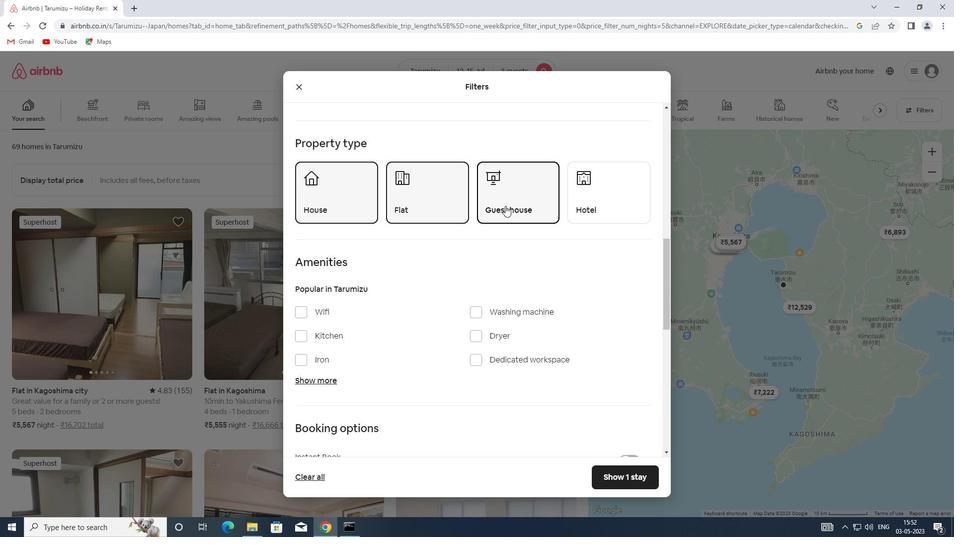
Action: Mouse scrolled (505, 205) with delta (0, 0)
Screenshot: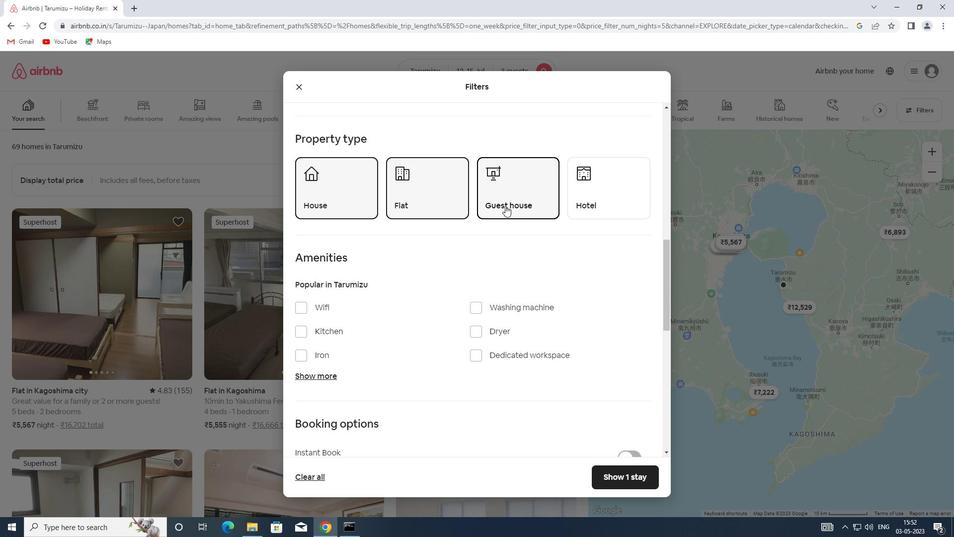 
Action: Mouse scrolled (505, 205) with delta (0, 0)
Screenshot: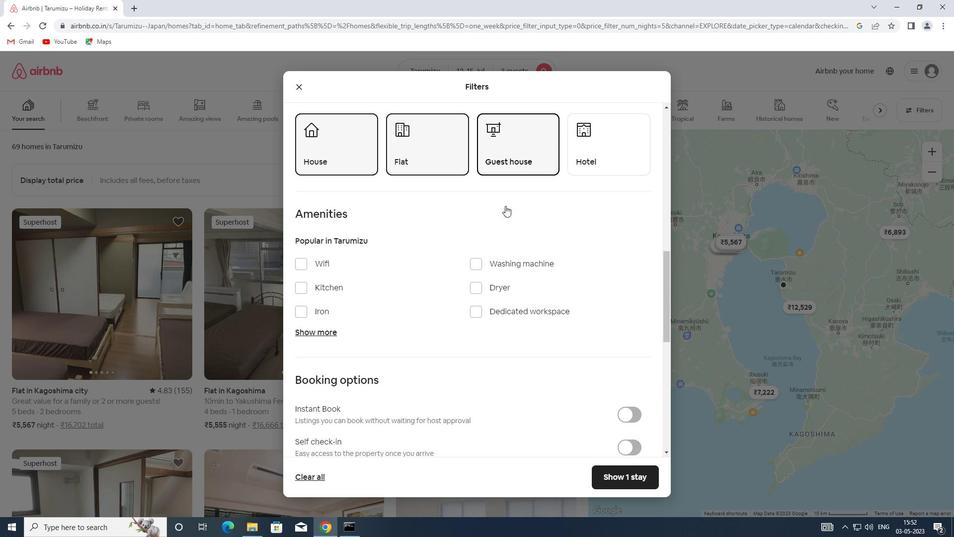 
Action: Mouse scrolled (505, 205) with delta (0, 0)
Screenshot: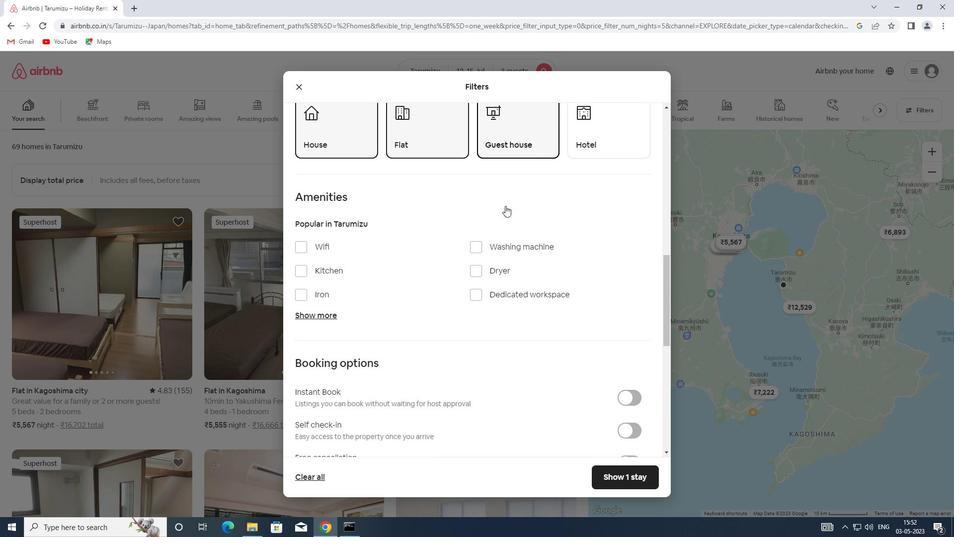 
Action: Mouse moved to (630, 293)
Screenshot: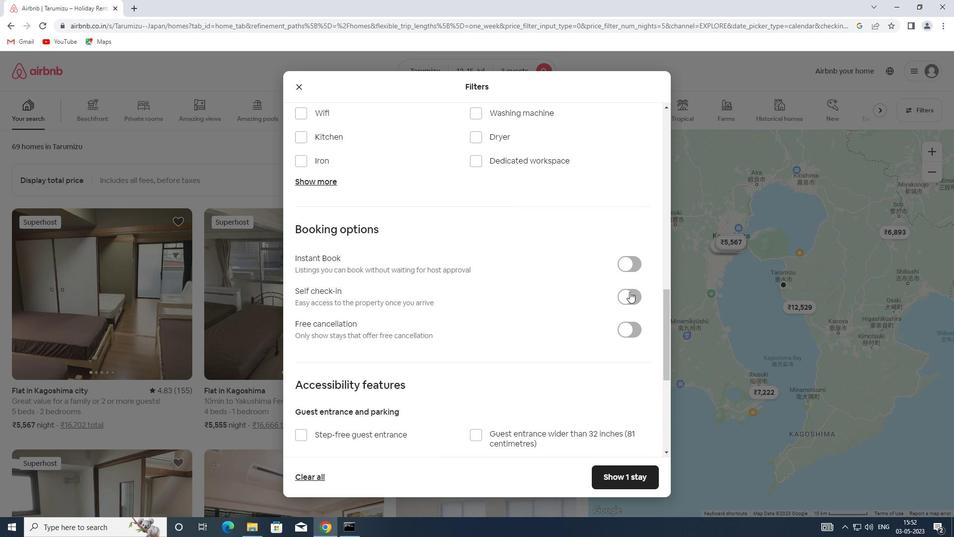 
Action: Mouse pressed left at (630, 293)
Screenshot: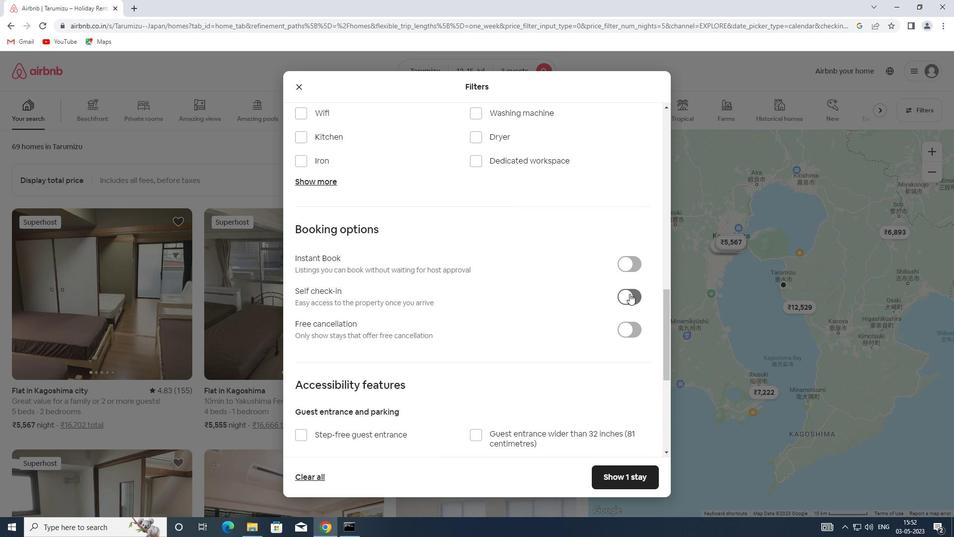 
Action: Mouse moved to (418, 298)
Screenshot: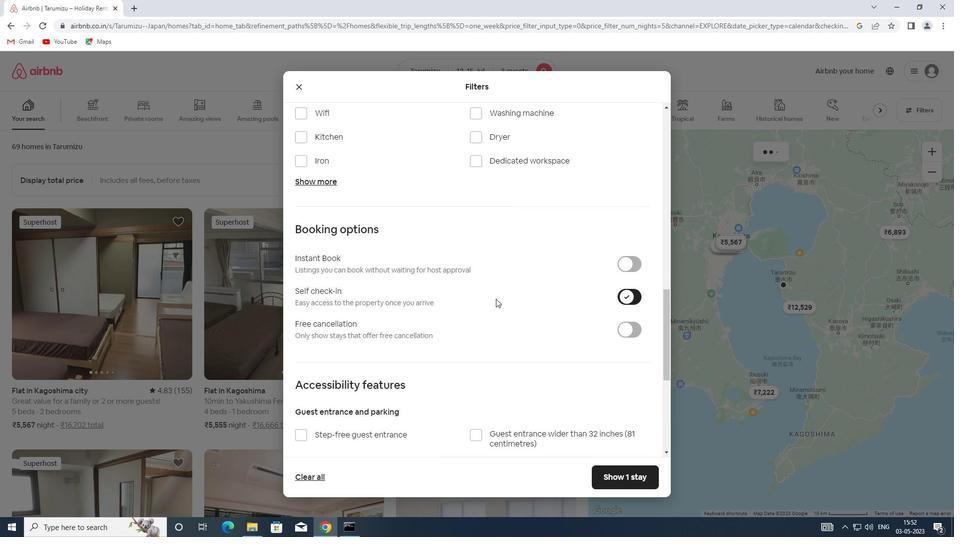
Action: Mouse scrolled (418, 298) with delta (0, 0)
Screenshot: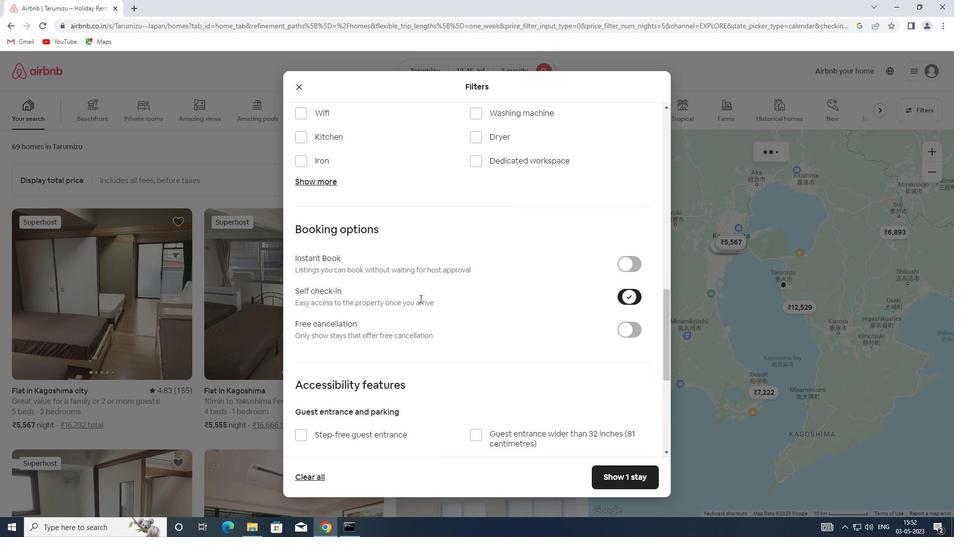 
Action: Mouse scrolled (418, 298) with delta (0, 0)
Screenshot: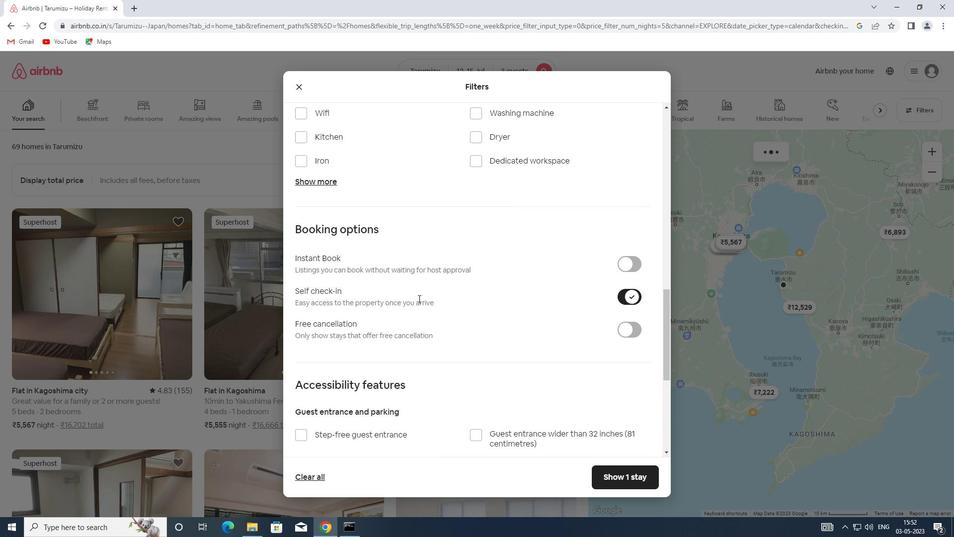 
Action: Mouse scrolled (418, 298) with delta (0, 0)
Screenshot: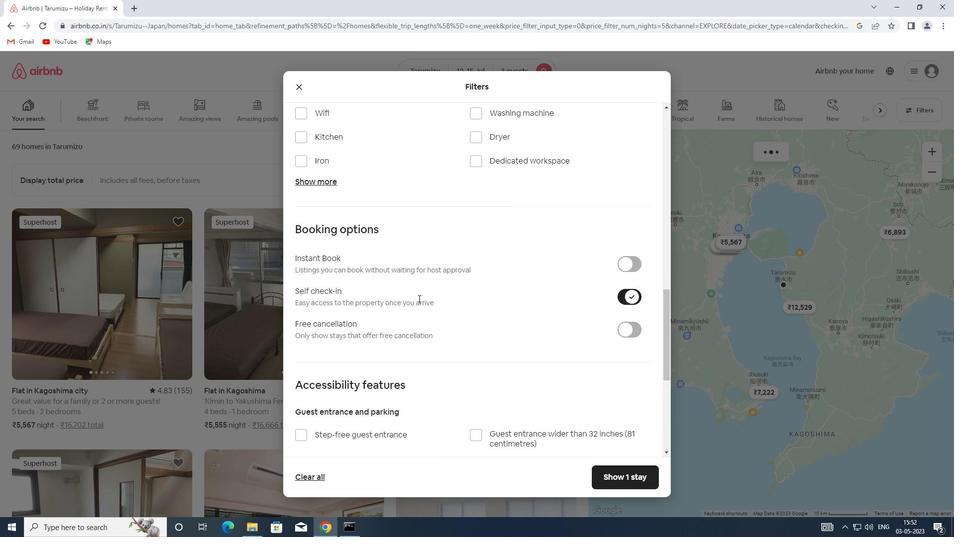 
Action: Mouse scrolled (418, 298) with delta (0, 0)
Screenshot: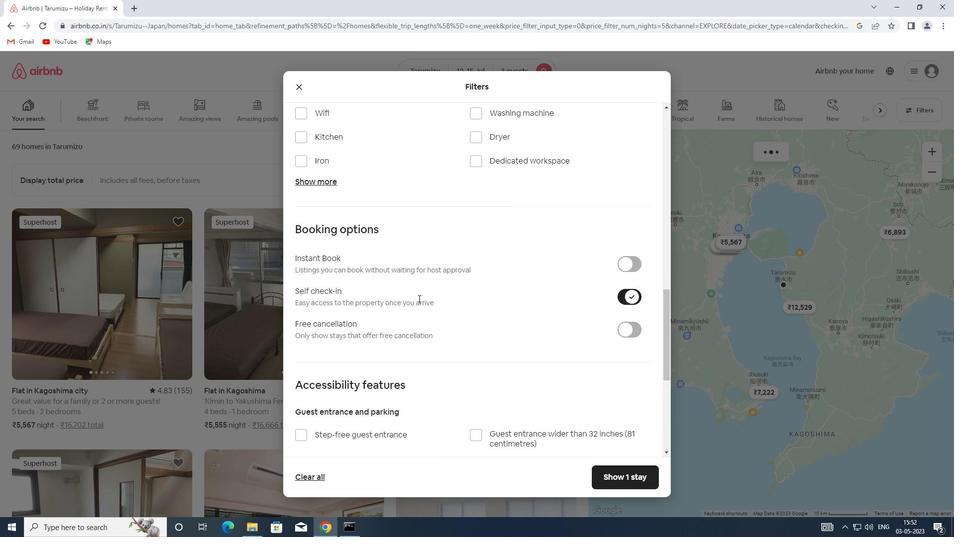
Action: Mouse moved to (418, 298)
Screenshot: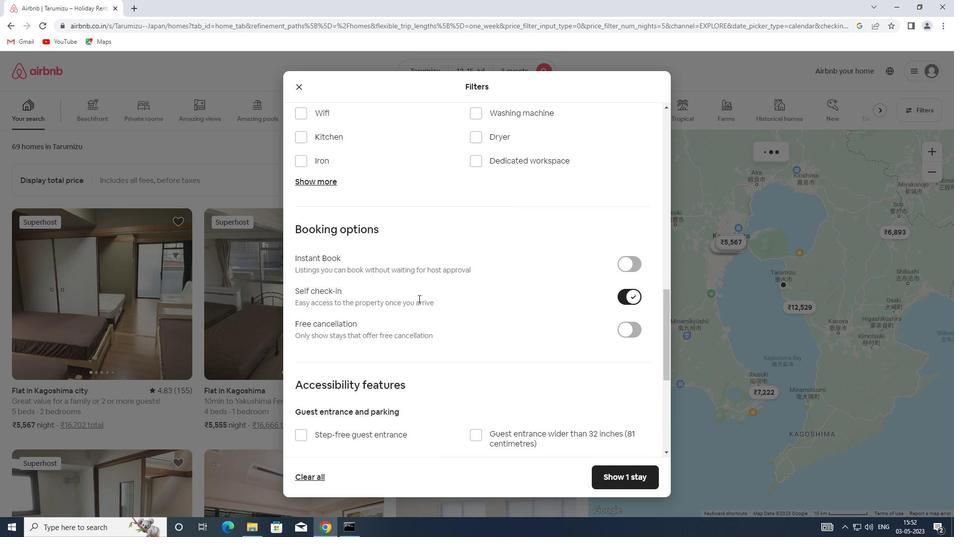 
Action: Mouse scrolled (418, 298) with delta (0, 0)
Screenshot: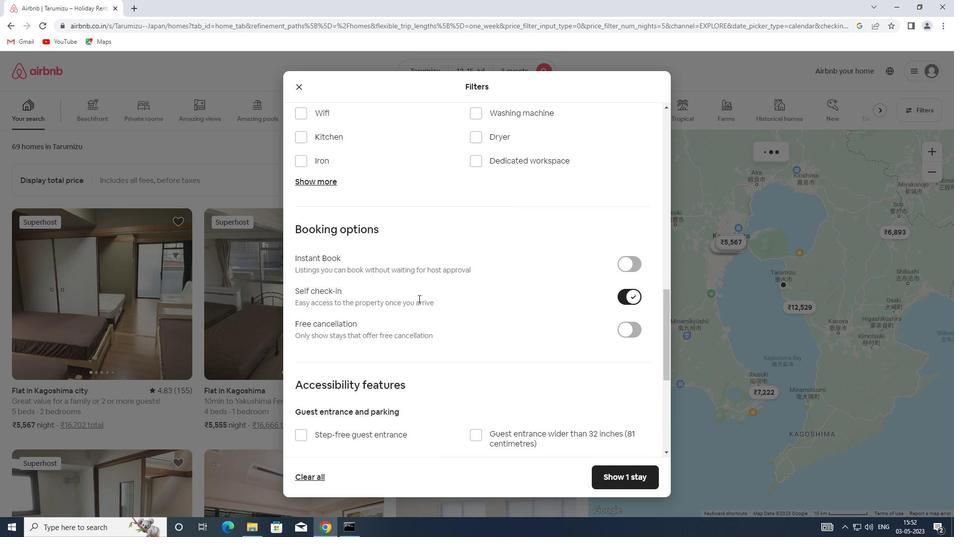 
Action: Mouse moved to (392, 304)
Screenshot: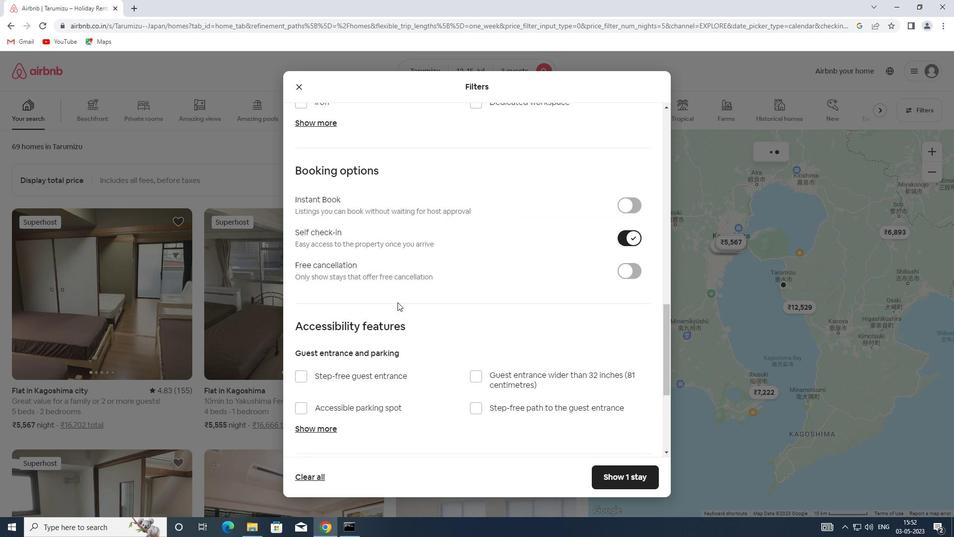 
Action: Mouse scrolled (392, 304) with delta (0, 0)
Screenshot: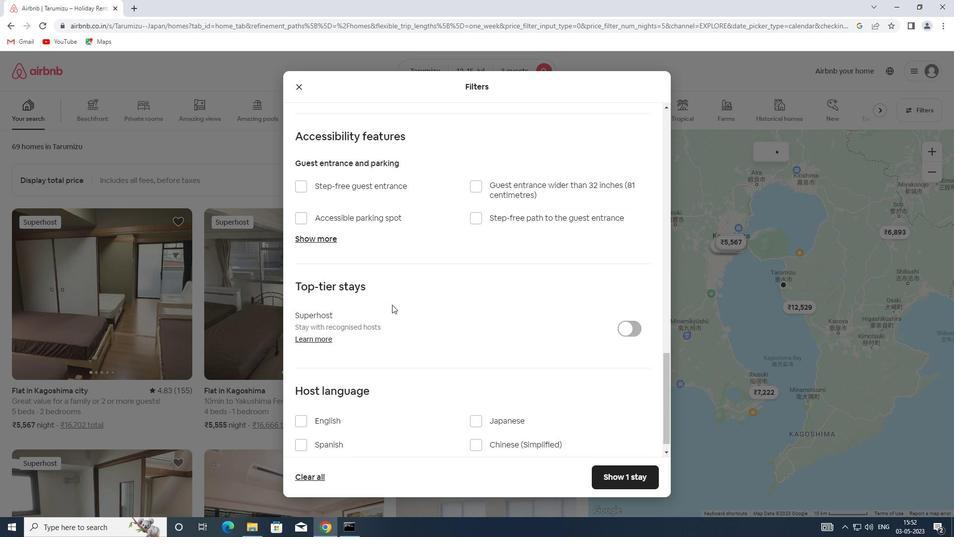 
Action: Mouse moved to (325, 405)
Screenshot: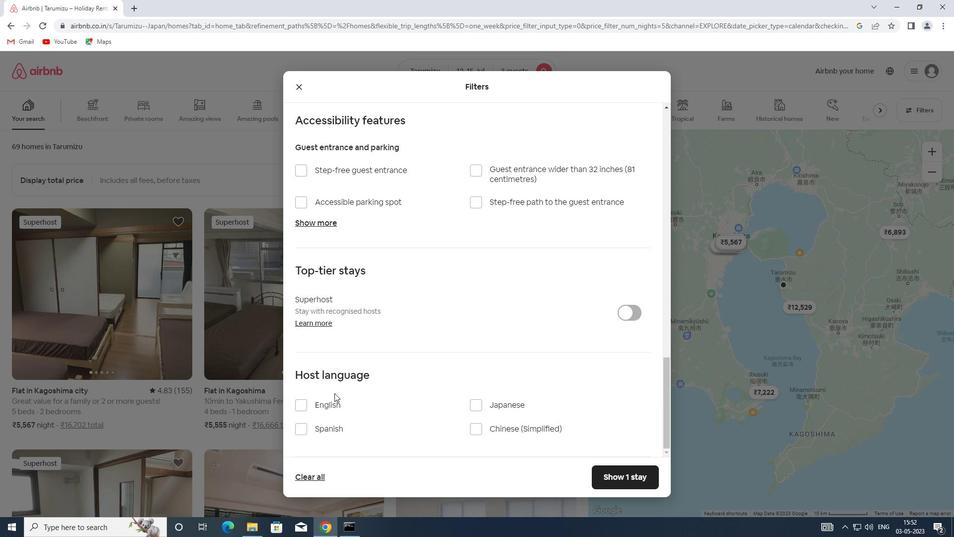 
Action: Mouse pressed left at (325, 405)
Screenshot: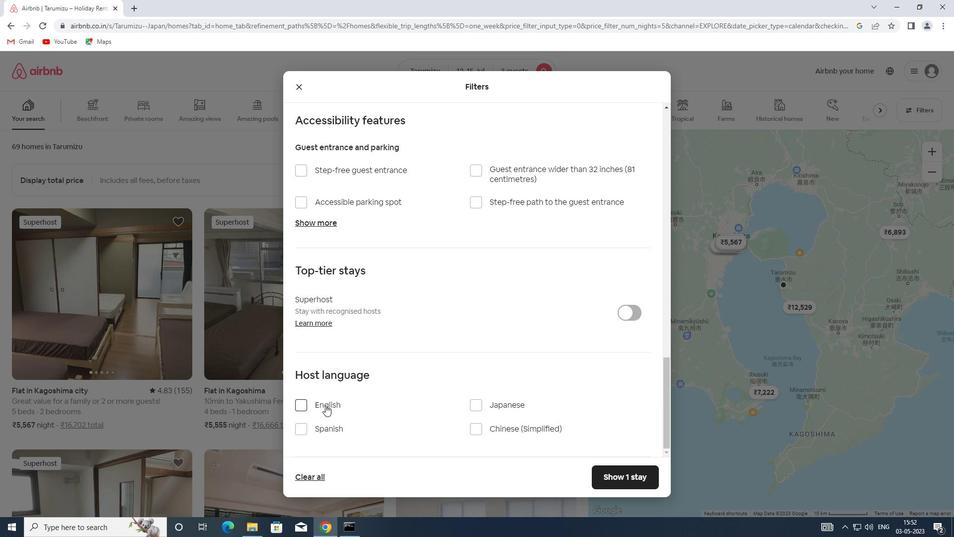 
Action: Mouse moved to (636, 478)
Screenshot: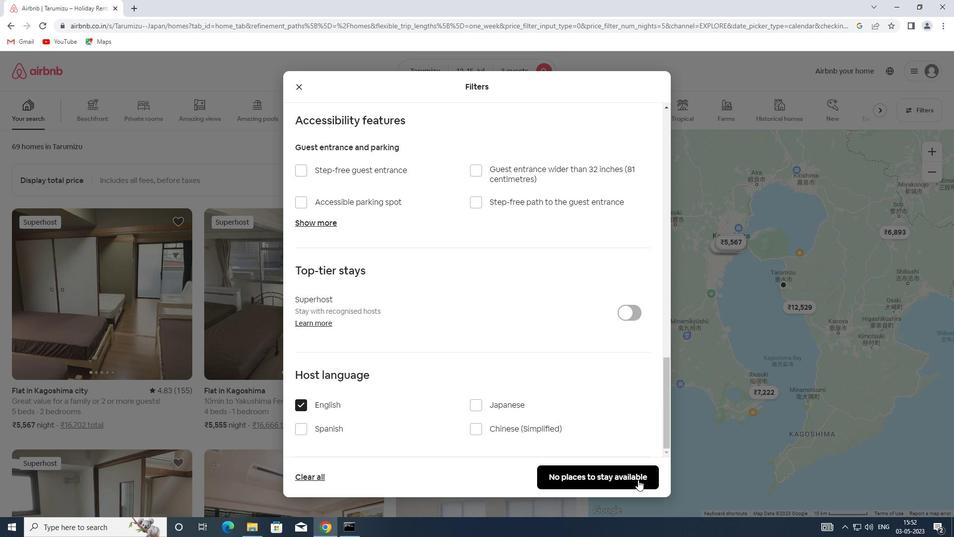 
Action: Mouse pressed left at (636, 478)
Screenshot: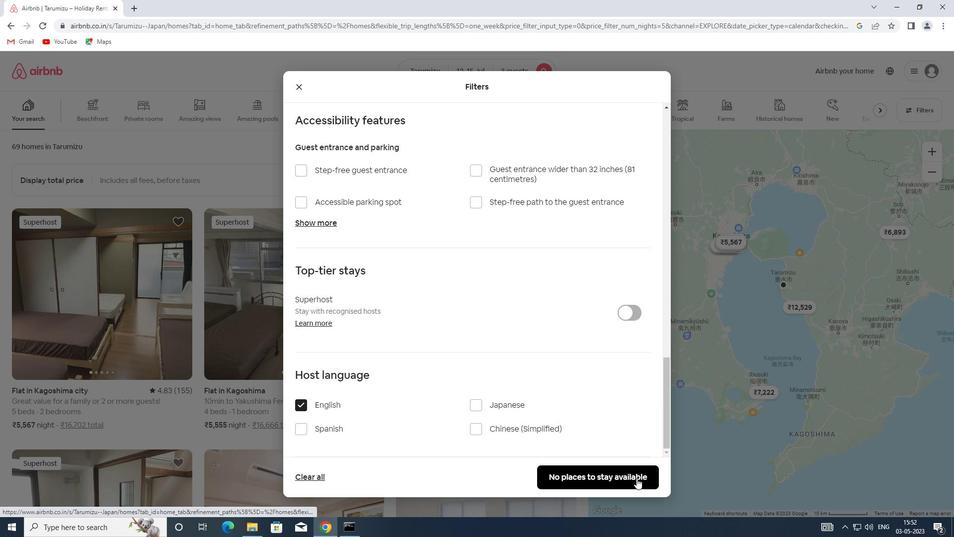 
